 Task: Select a due date automation when advanced on, the moment a card is due add fields without custom field "Resume" set to a number greater than 1 and lower than 10.
Action: Mouse moved to (1242, 100)
Screenshot: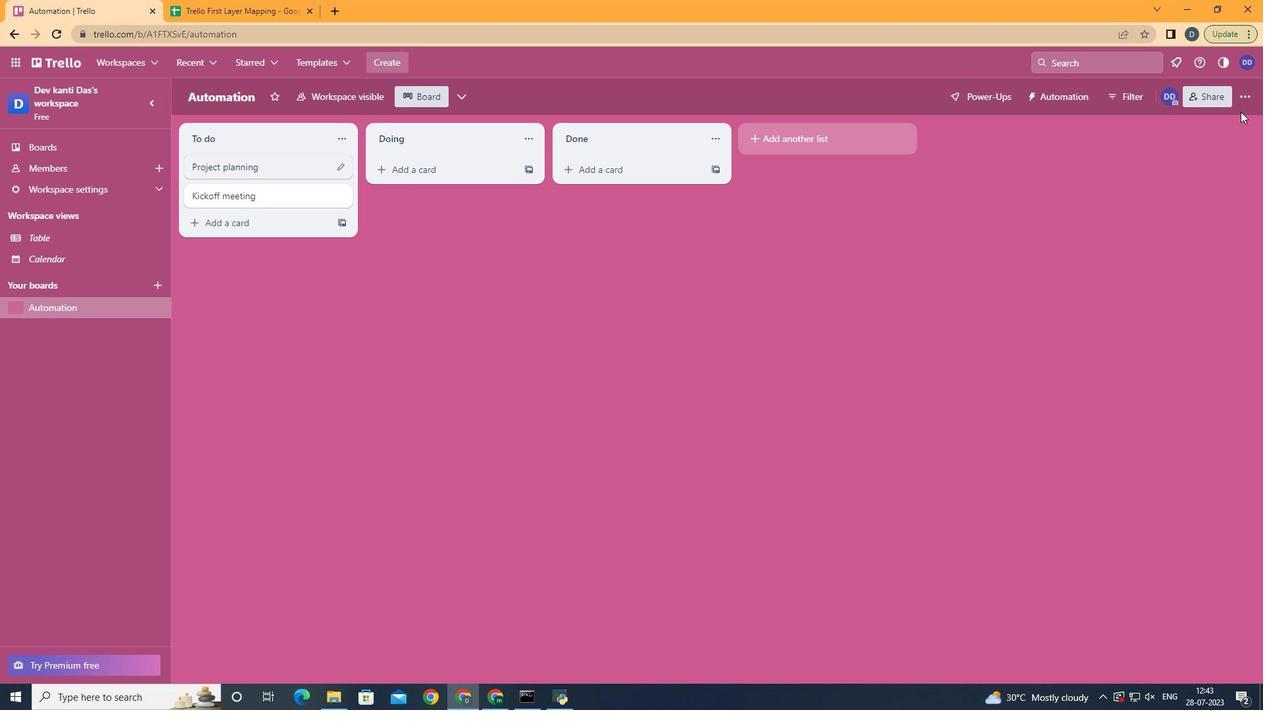 
Action: Mouse pressed left at (1242, 100)
Screenshot: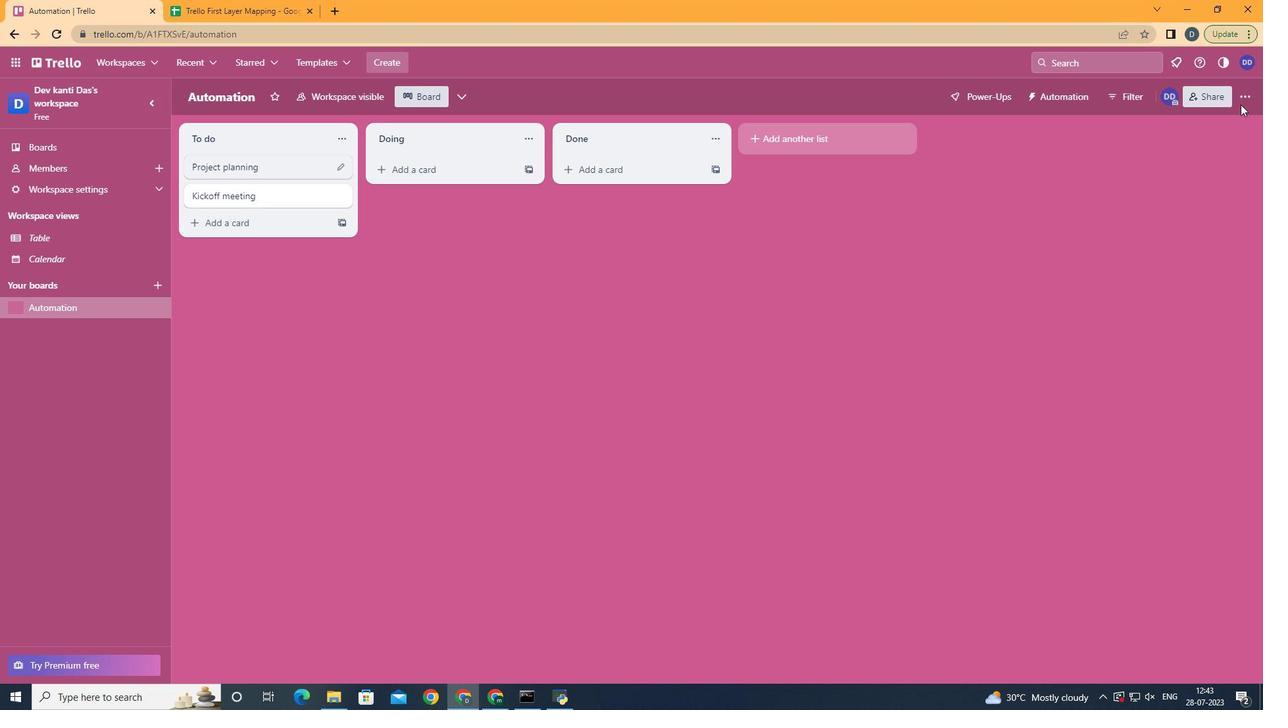 
Action: Mouse moved to (1152, 271)
Screenshot: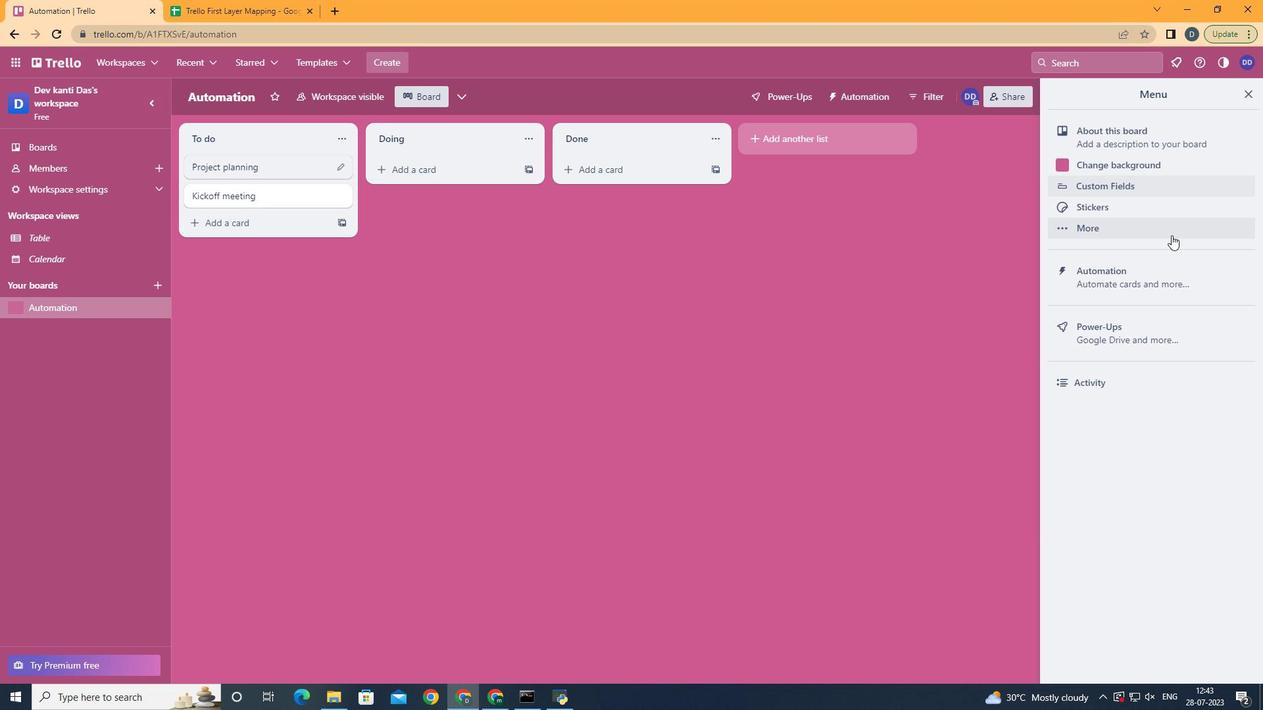 
Action: Mouse pressed left at (1152, 271)
Screenshot: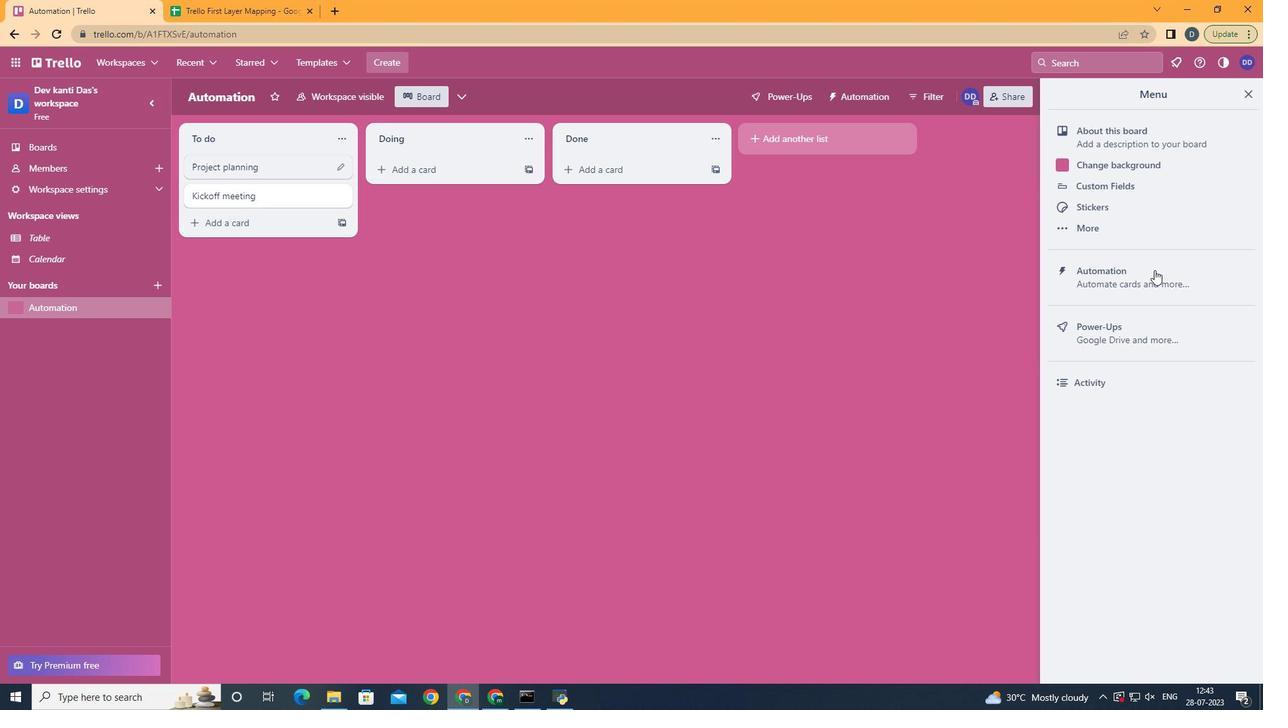 
Action: Mouse moved to (214, 266)
Screenshot: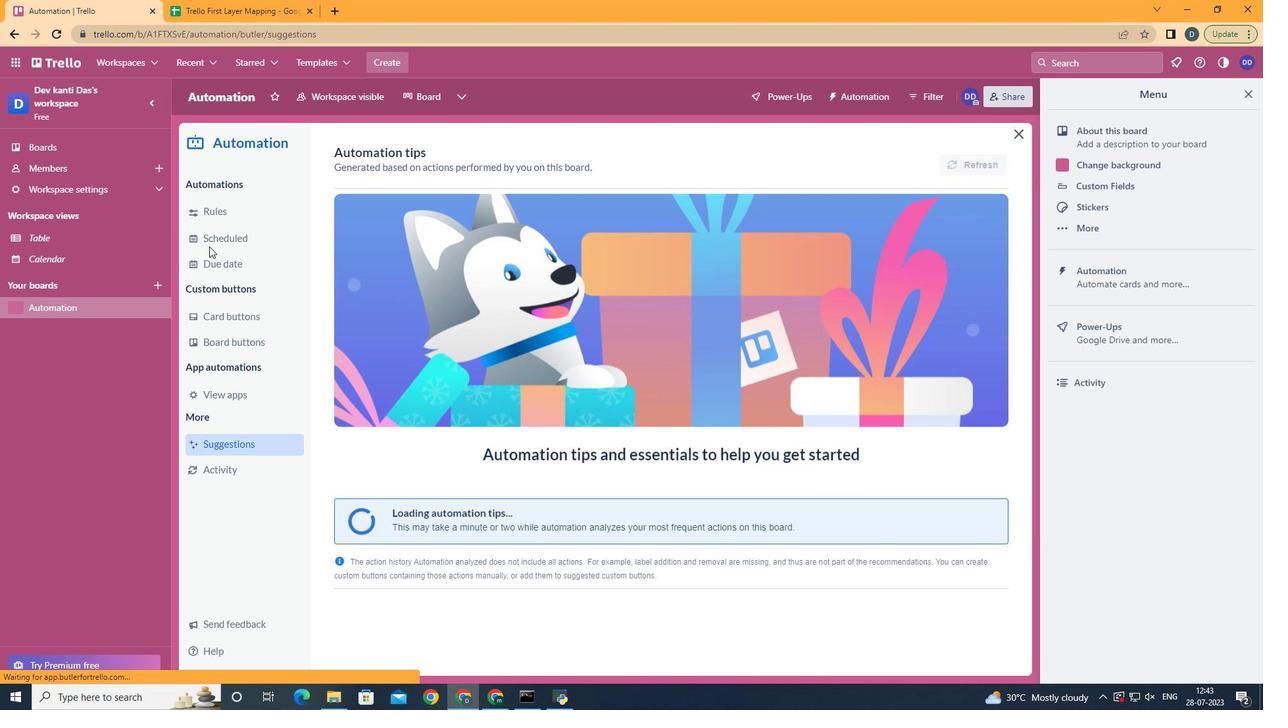 
Action: Mouse pressed left at (214, 266)
Screenshot: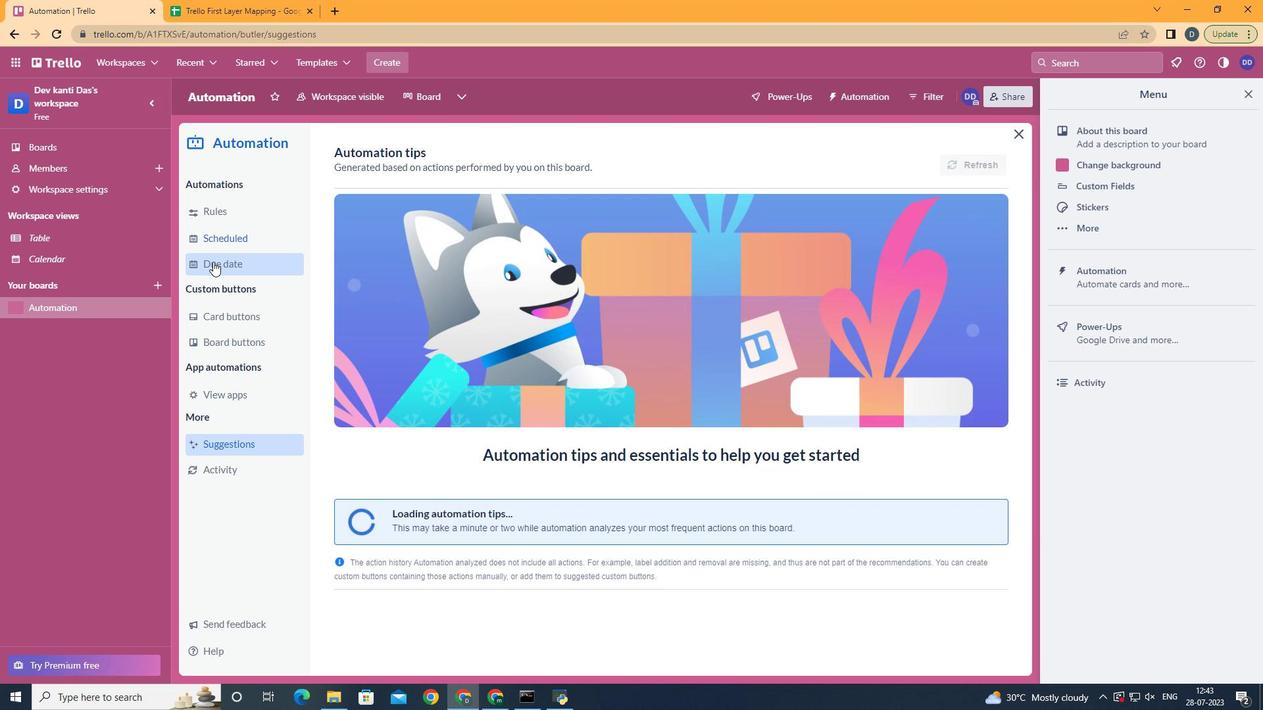 
Action: Mouse moved to (961, 155)
Screenshot: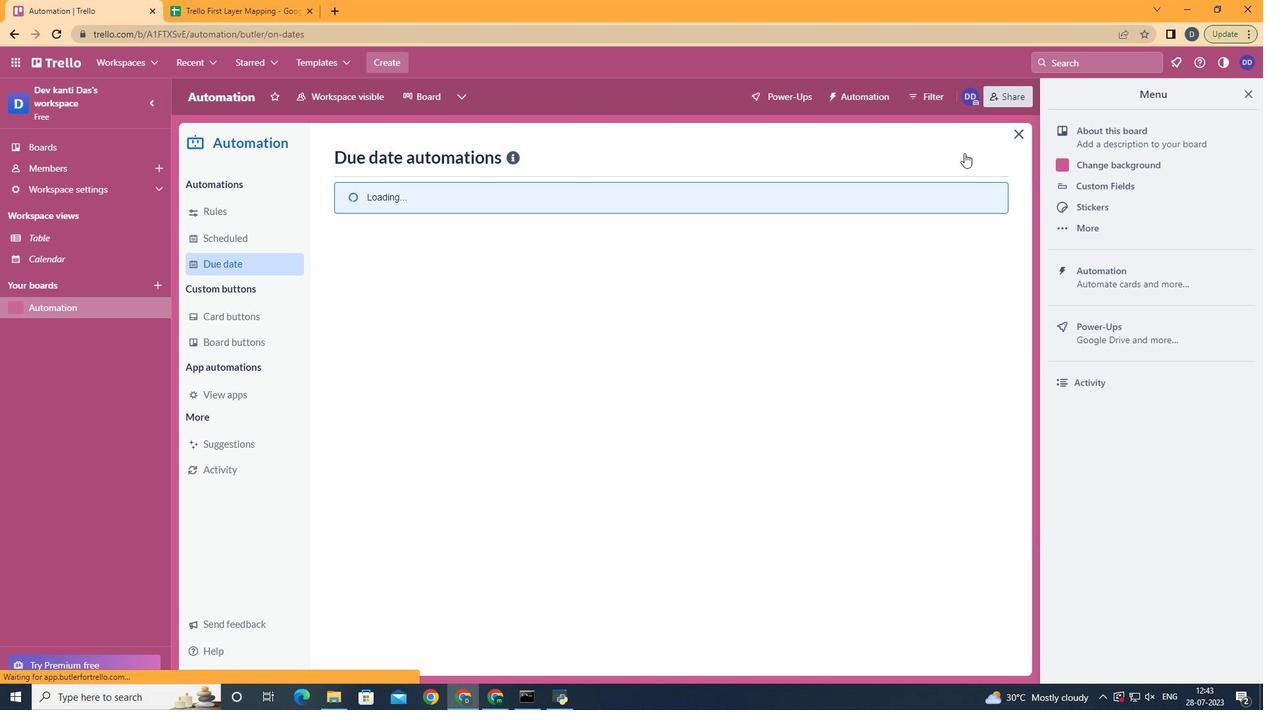 
Action: Mouse pressed left at (961, 155)
Screenshot: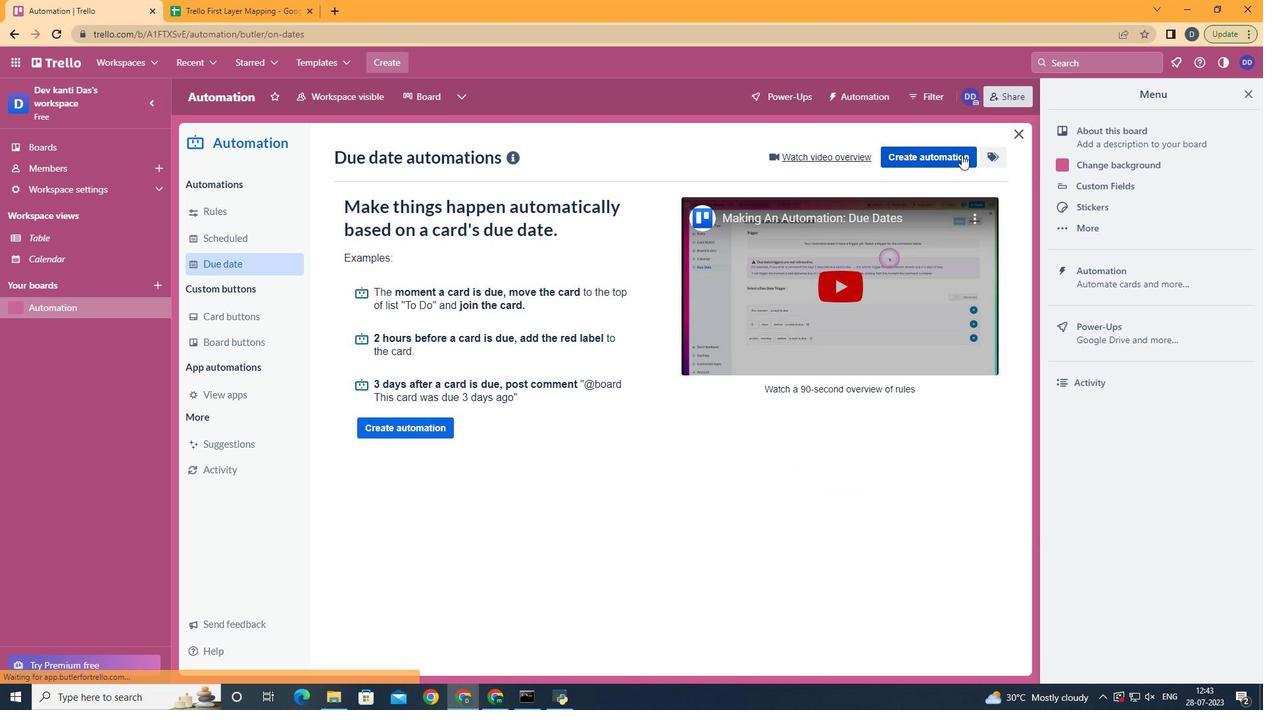 
Action: Mouse moved to (740, 278)
Screenshot: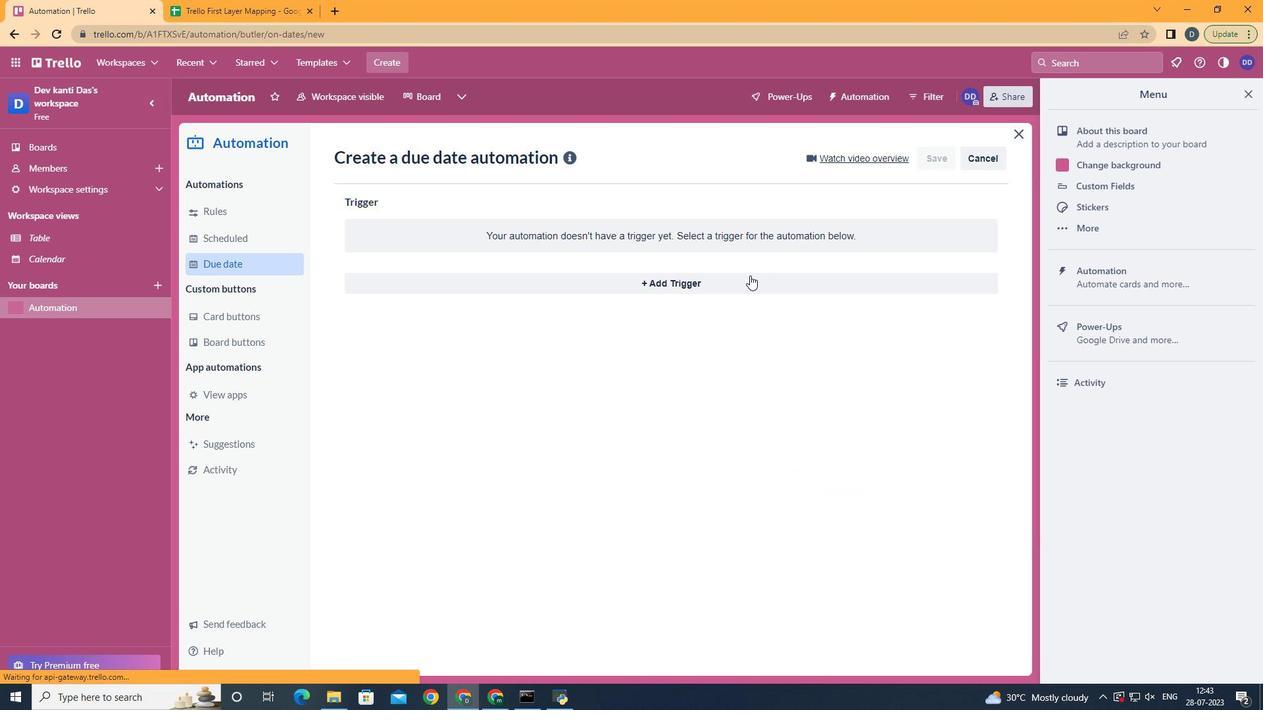 
Action: Mouse pressed left at (740, 278)
Screenshot: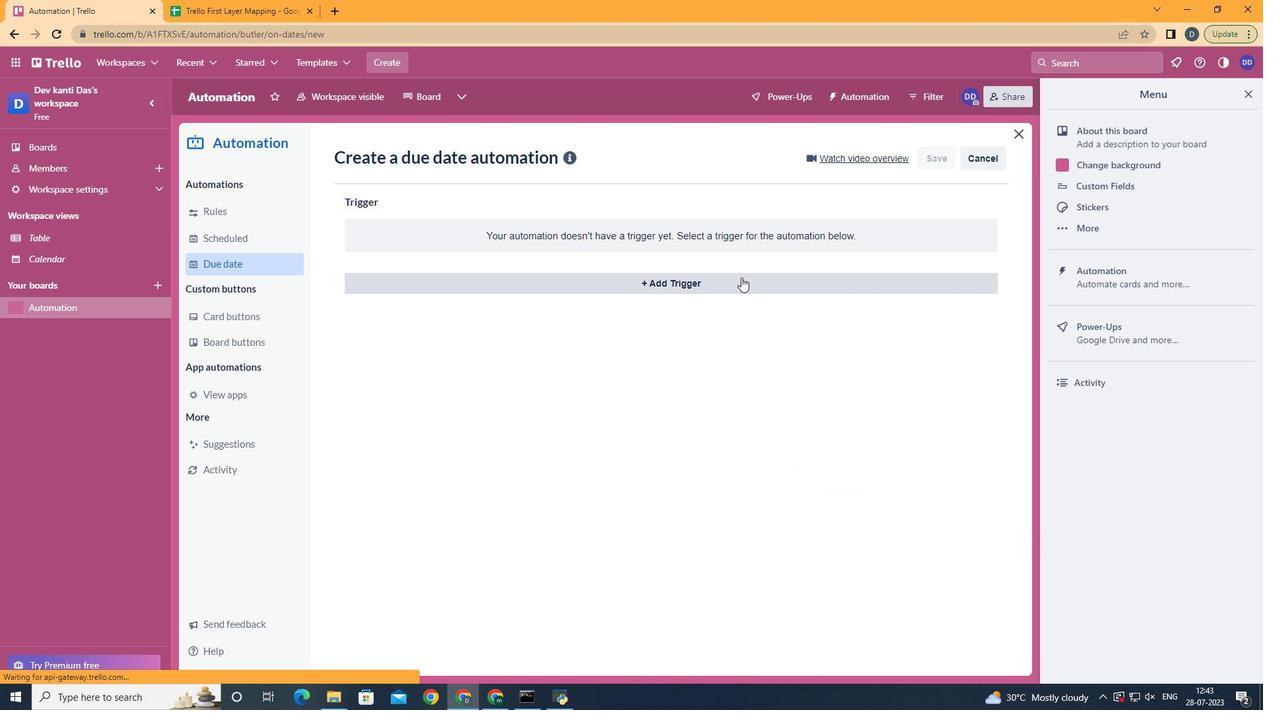 
Action: Mouse moved to (403, 462)
Screenshot: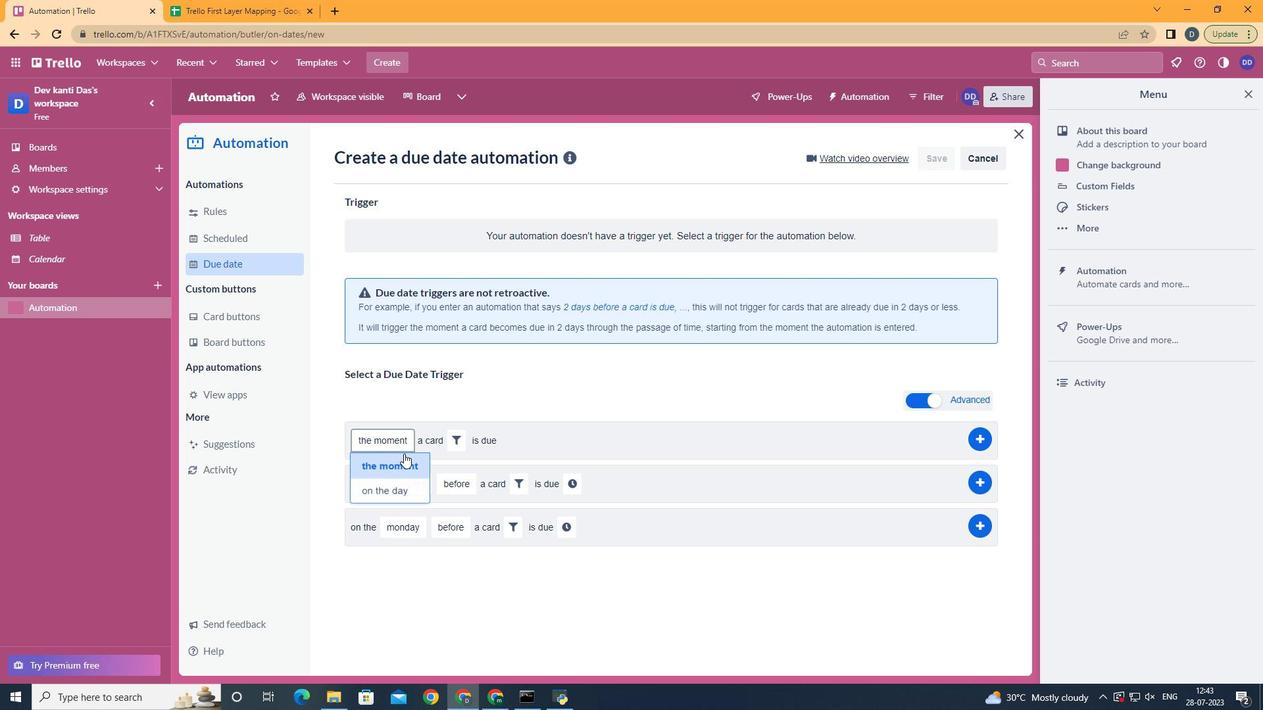 
Action: Mouse pressed left at (403, 462)
Screenshot: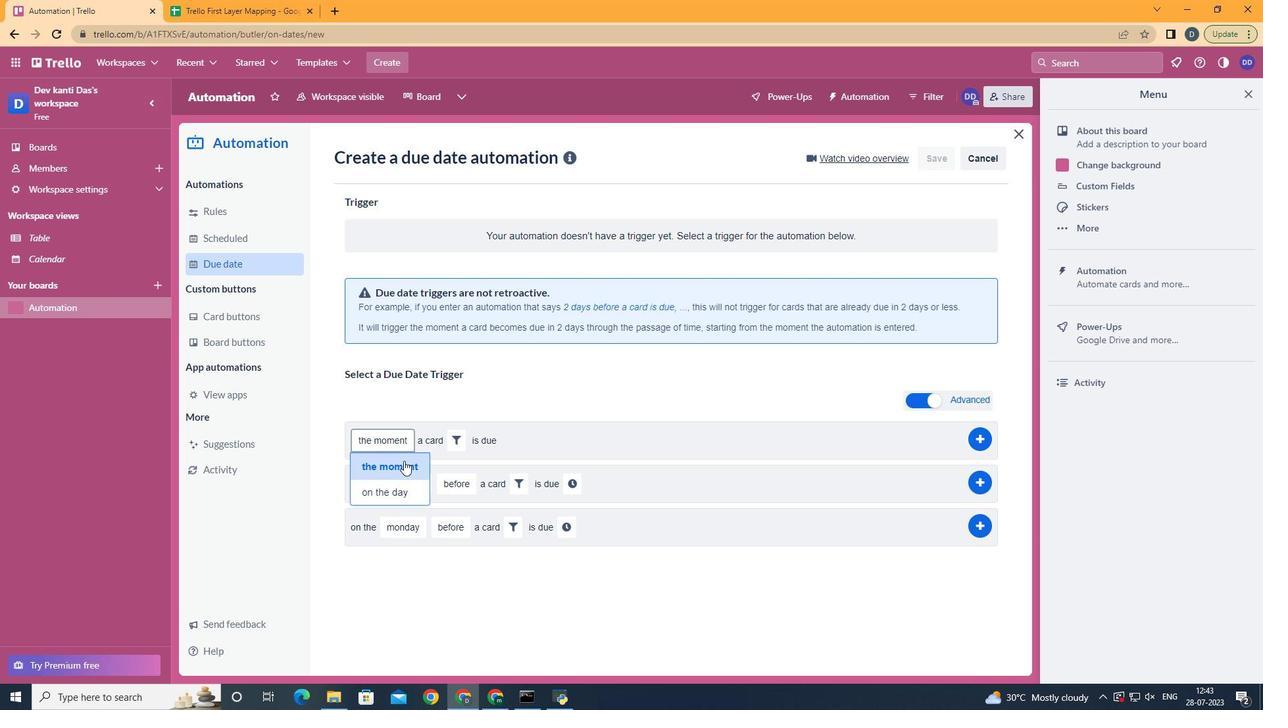 
Action: Mouse moved to (452, 441)
Screenshot: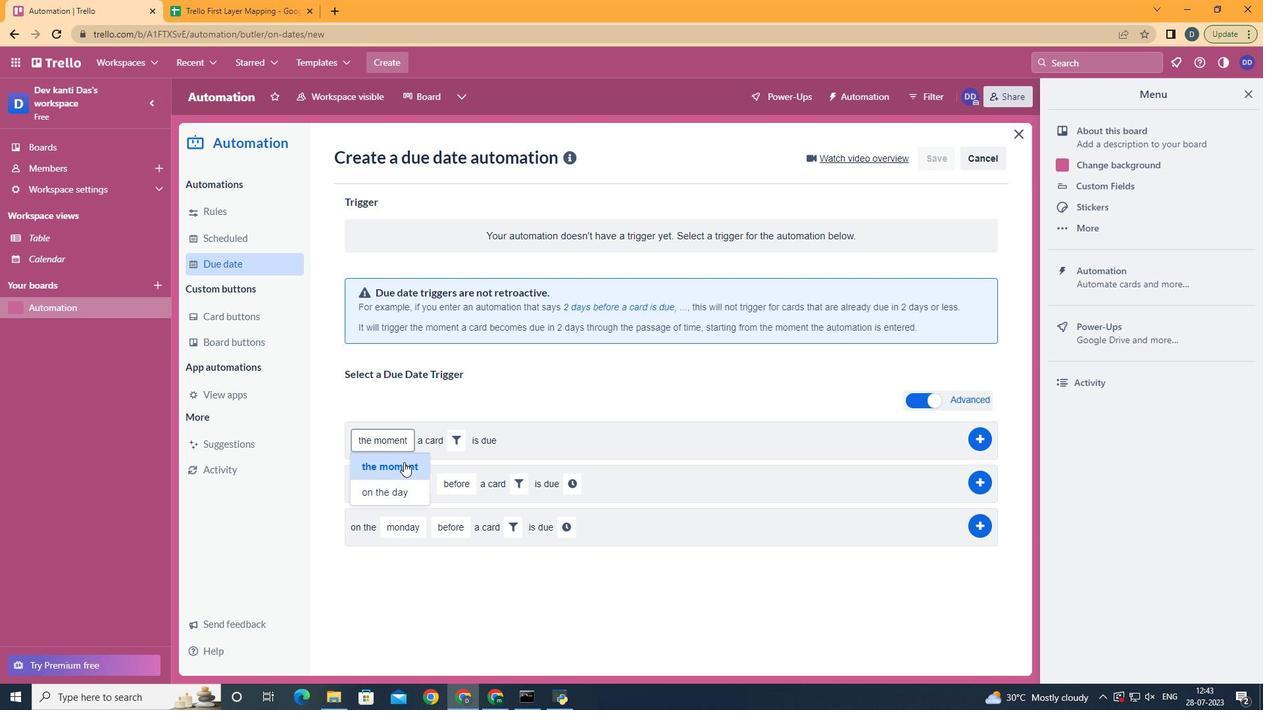 
Action: Mouse pressed left at (452, 441)
Screenshot: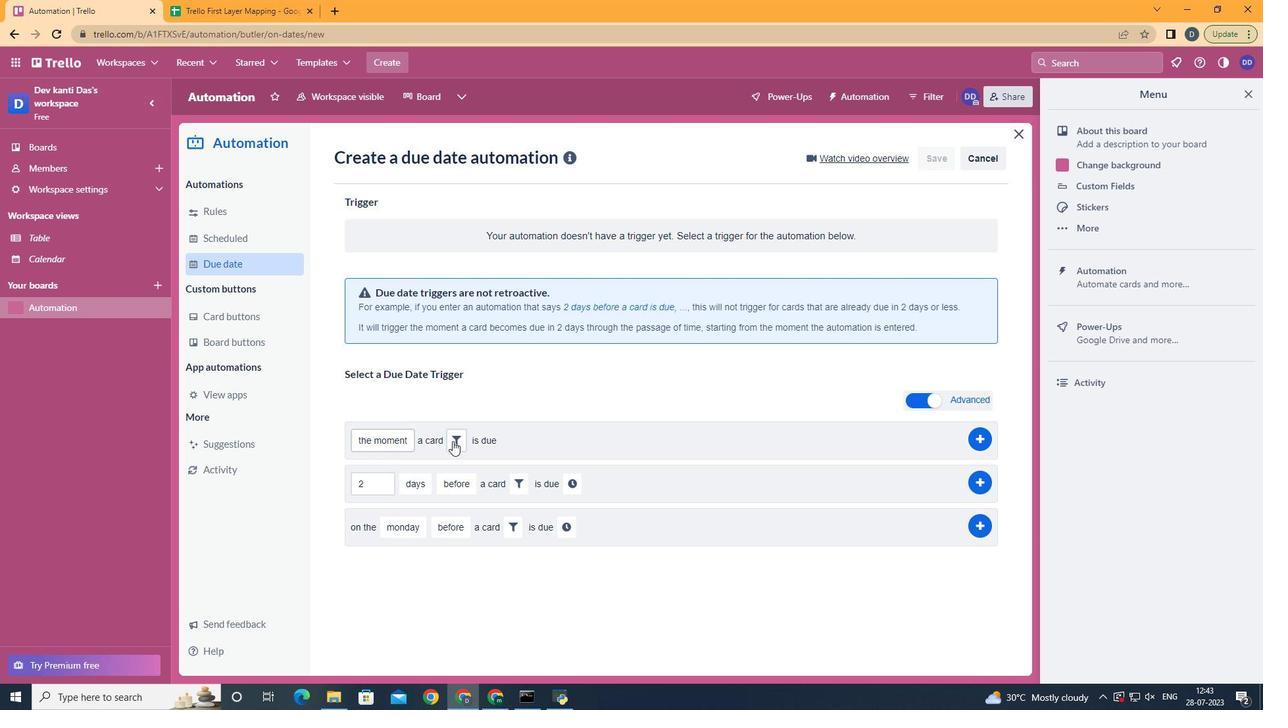 
Action: Mouse moved to (684, 482)
Screenshot: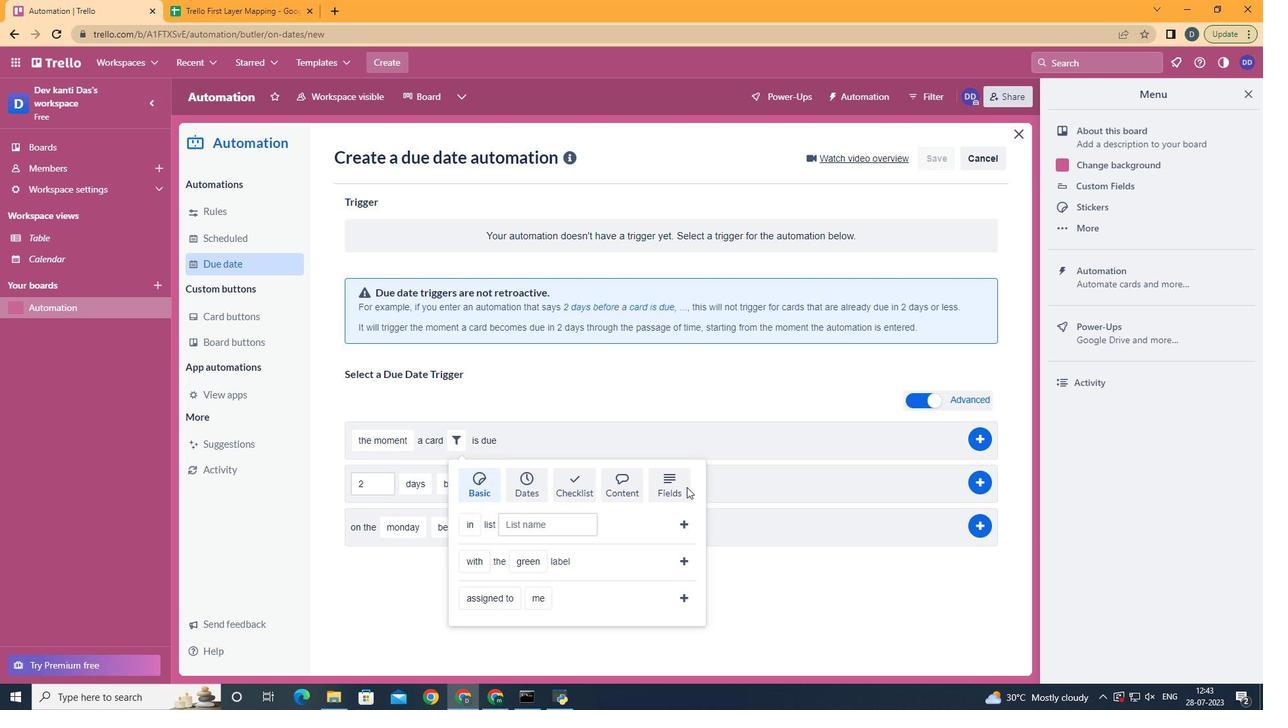 
Action: Mouse pressed left at (684, 482)
Screenshot: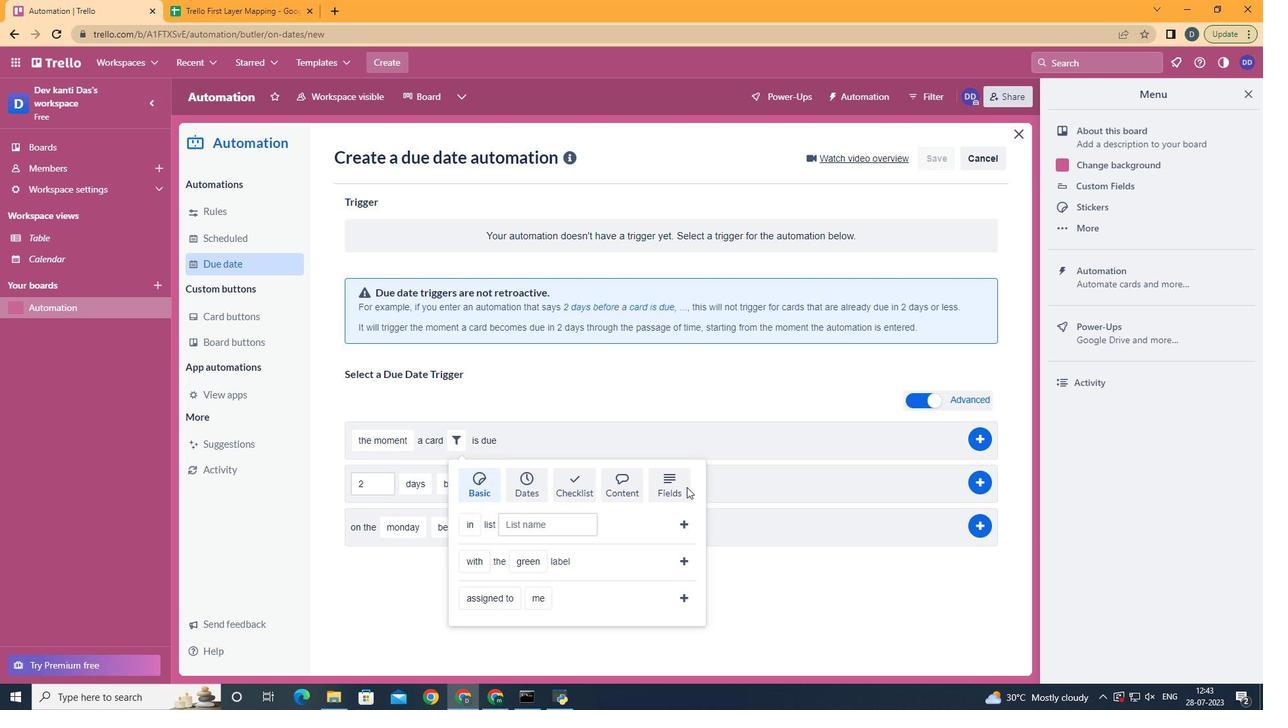 
Action: Mouse scrolled (684, 481) with delta (0, 0)
Screenshot: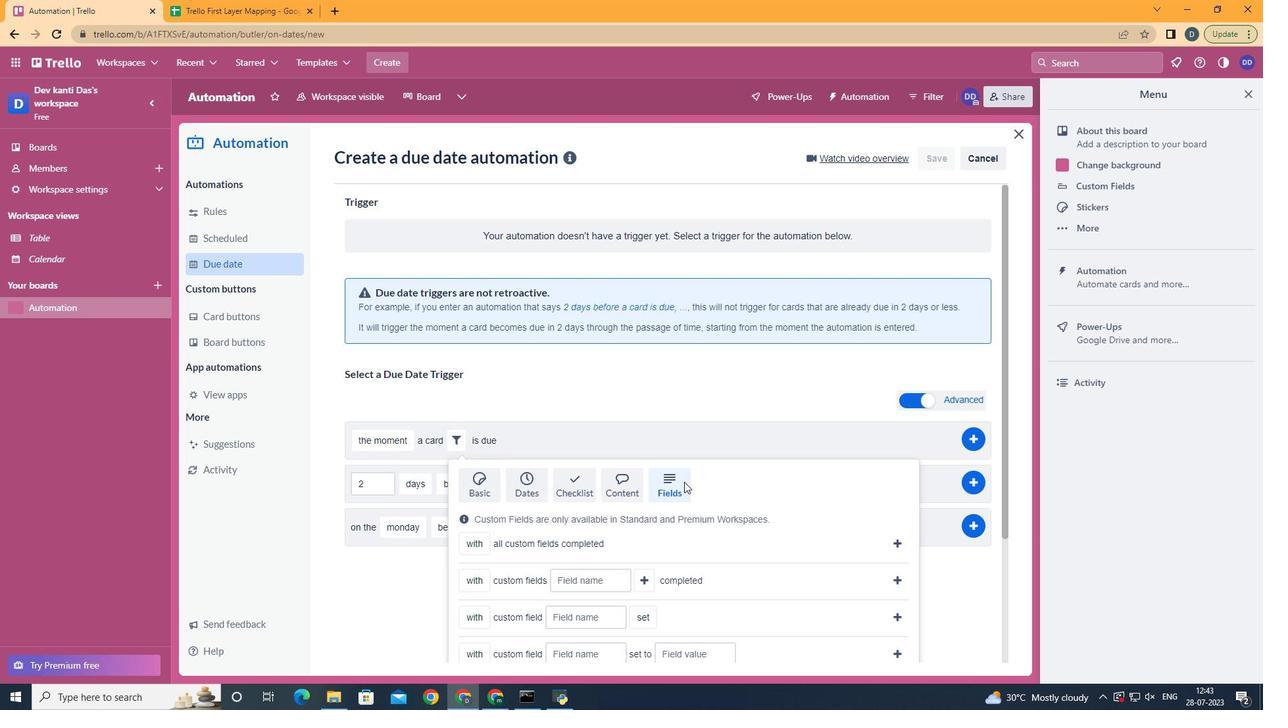 
Action: Mouse scrolled (684, 481) with delta (0, 0)
Screenshot: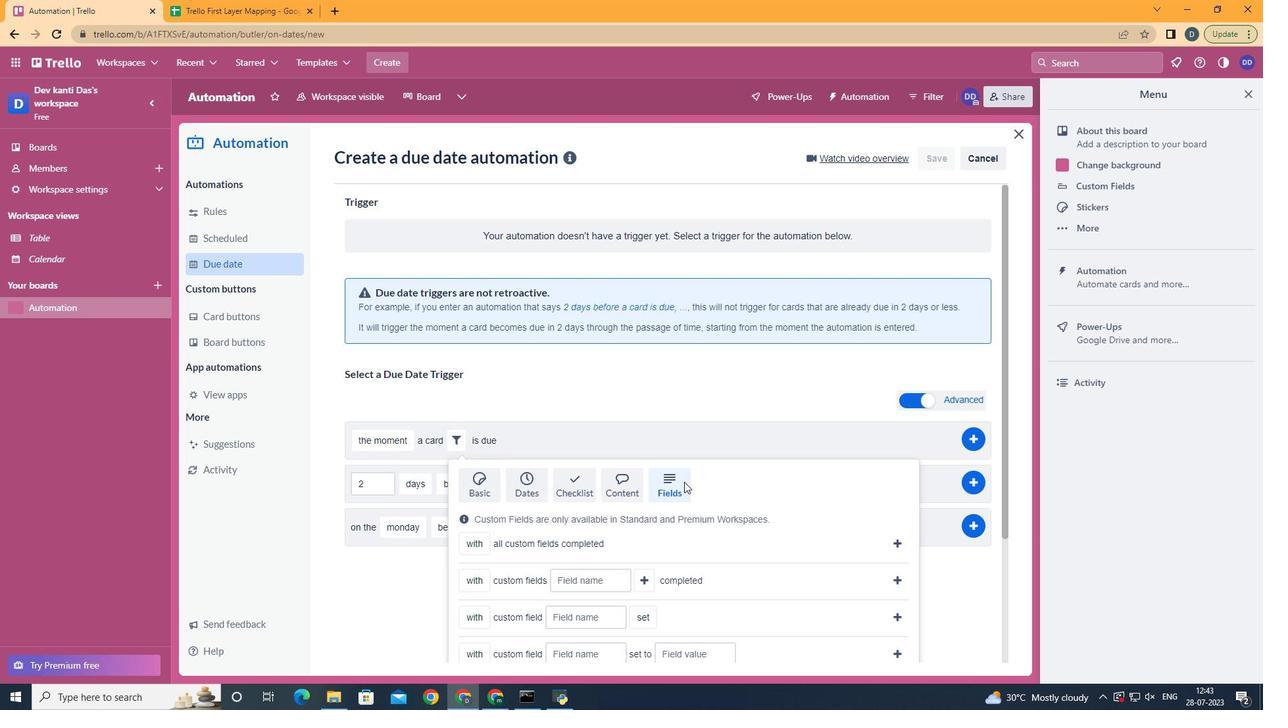 
Action: Mouse scrolled (684, 481) with delta (0, 0)
Screenshot: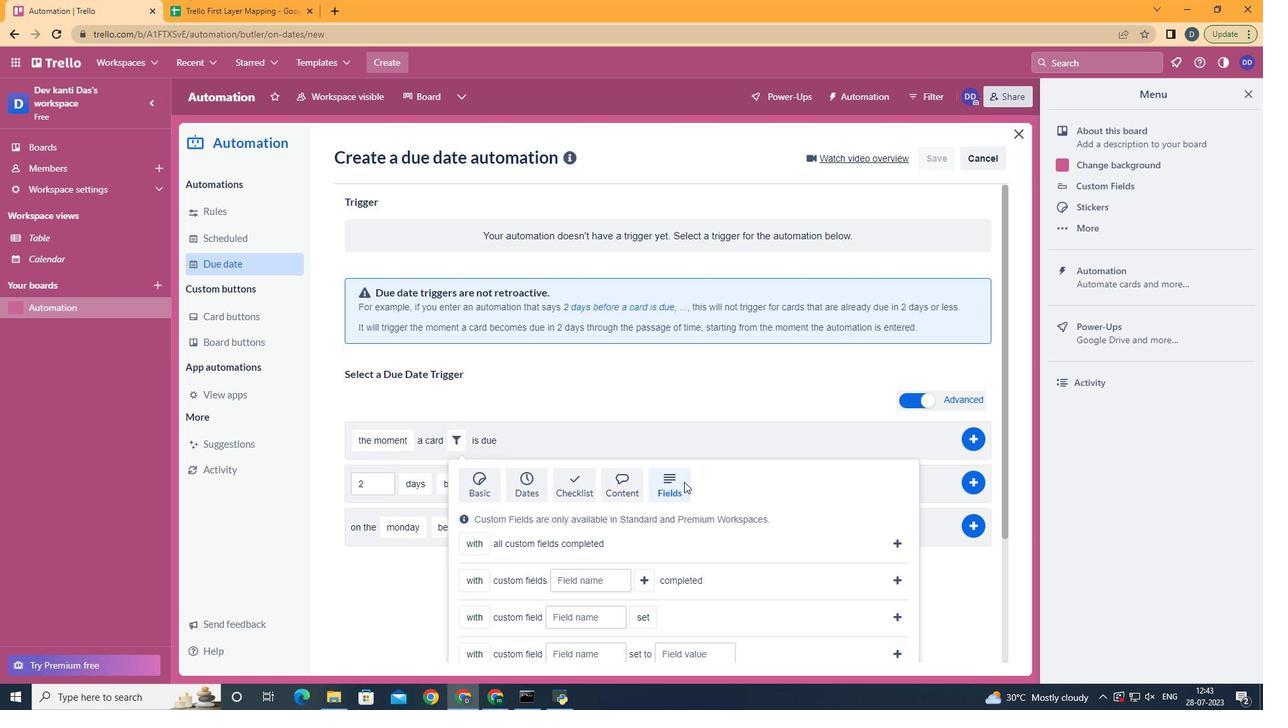 
Action: Mouse scrolled (684, 481) with delta (0, 0)
Screenshot: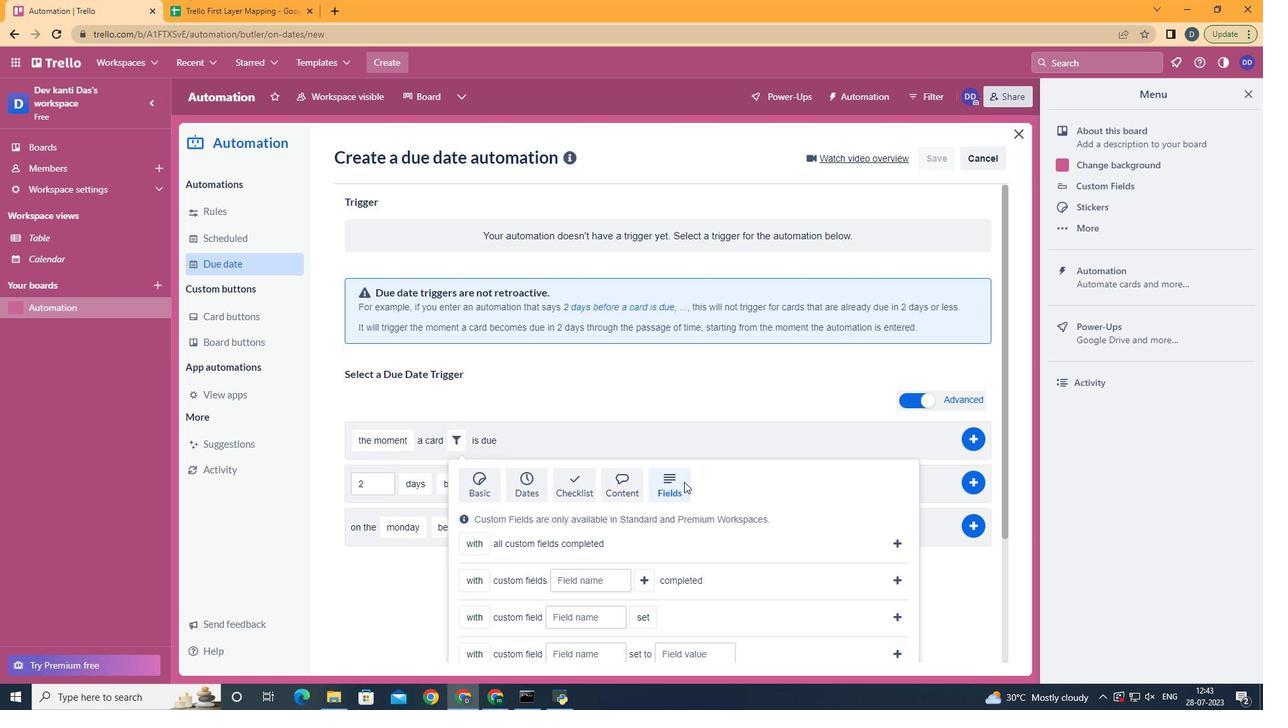 
Action: Mouse scrolled (684, 481) with delta (0, 0)
Screenshot: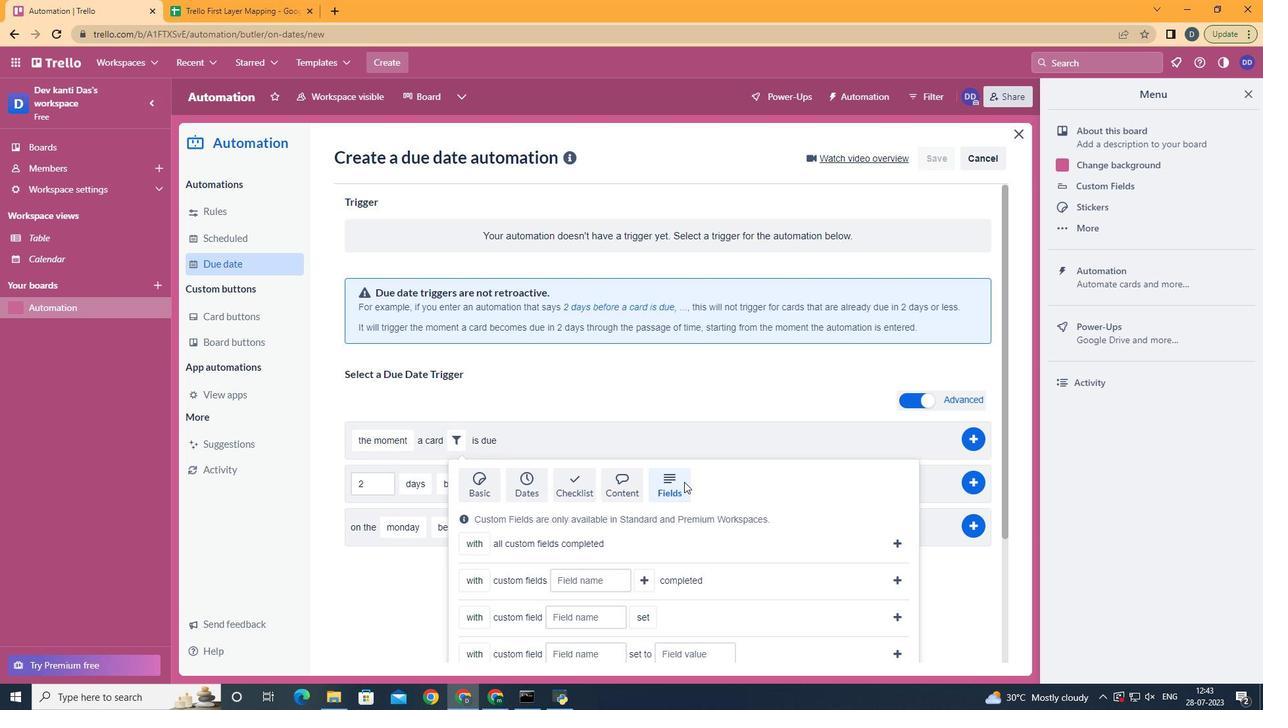 
Action: Mouse scrolled (684, 481) with delta (0, 0)
Screenshot: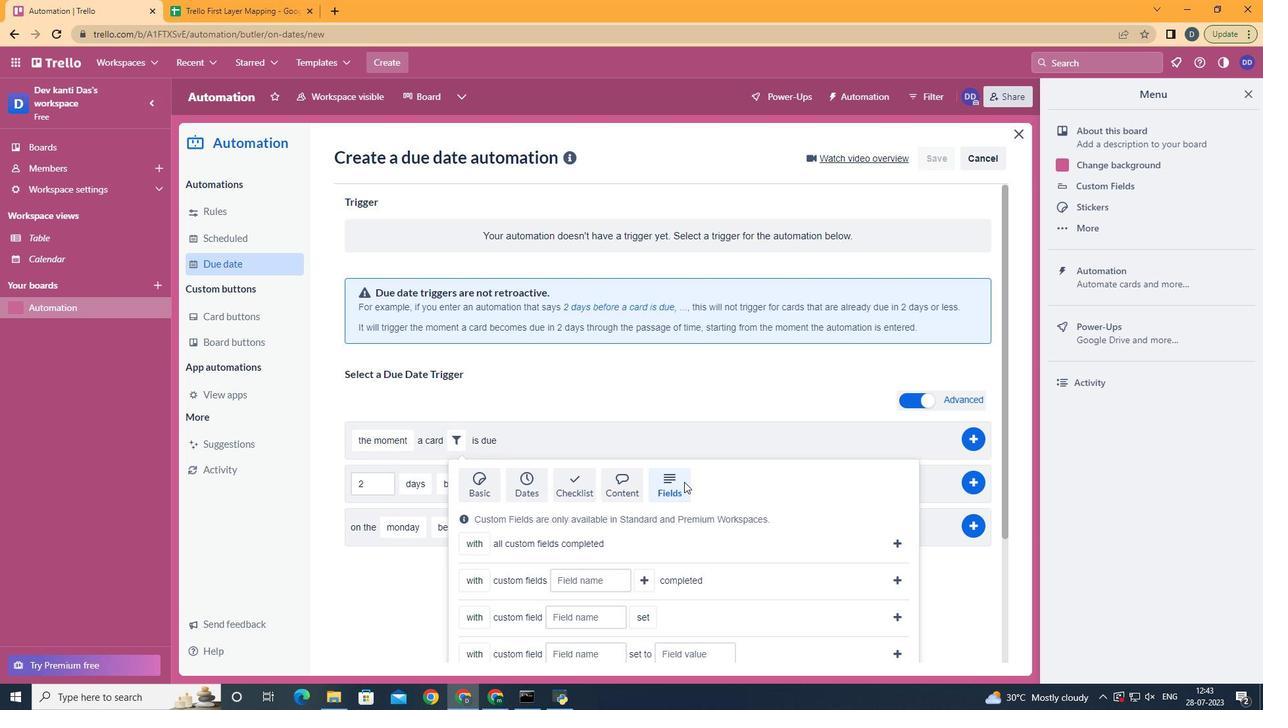 
Action: Mouse scrolled (684, 481) with delta (0, 0)
Screenshot: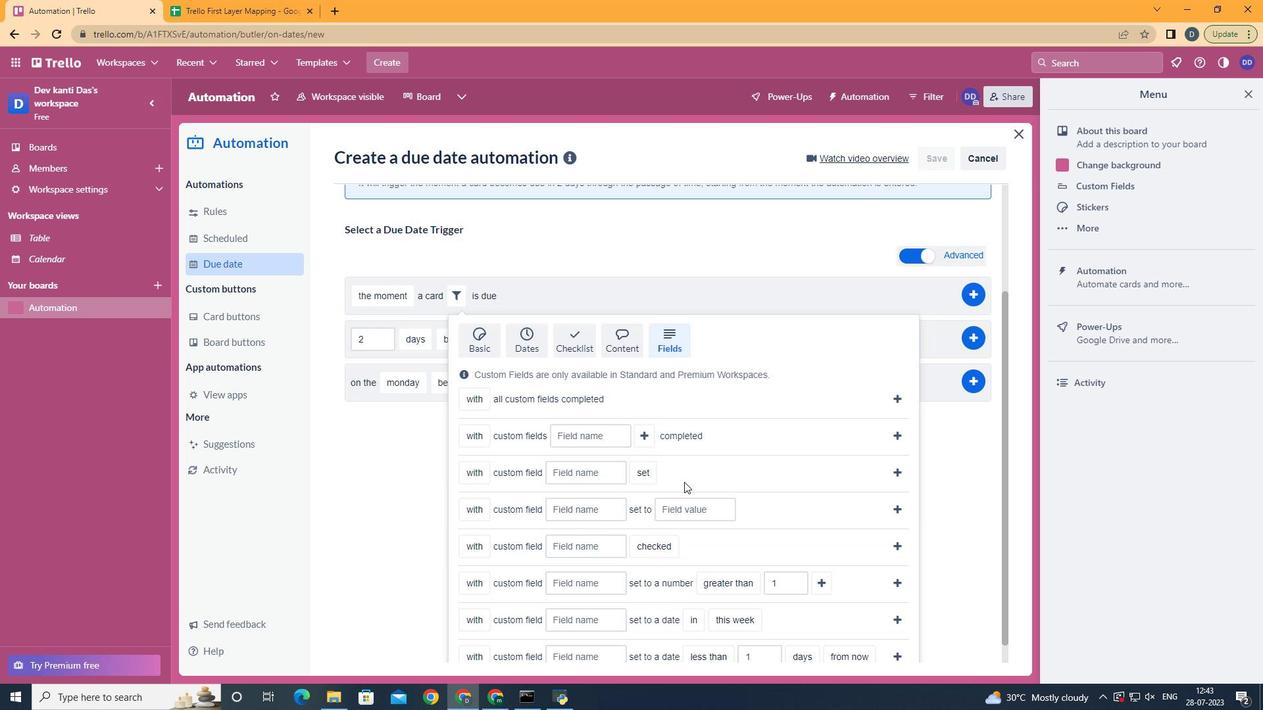 
Action: Mouse scrolled (684, 481) with delta (0, 0)
Screenshot: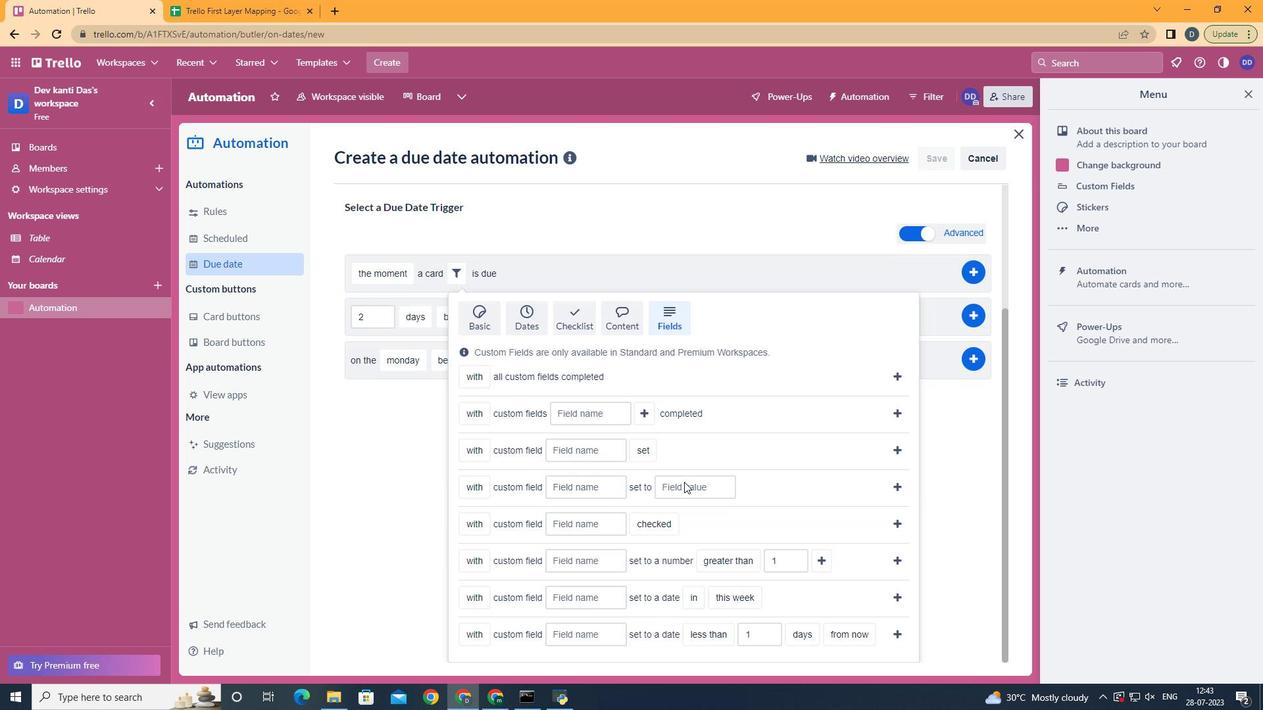 
Action: Mouse scrolled (684, 481) with delta (0, 0)
Screenshot: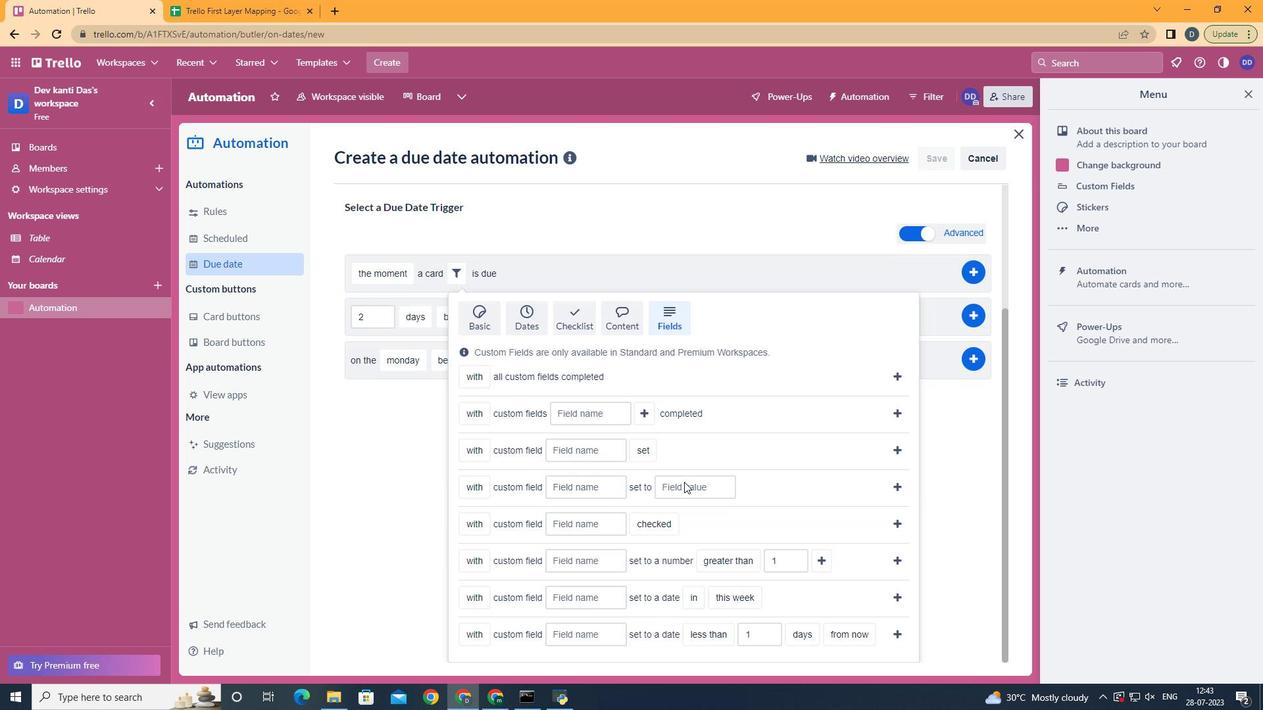 
Action: Mouse scrolled (684, 481) with delta (0, 0)
Screenshot: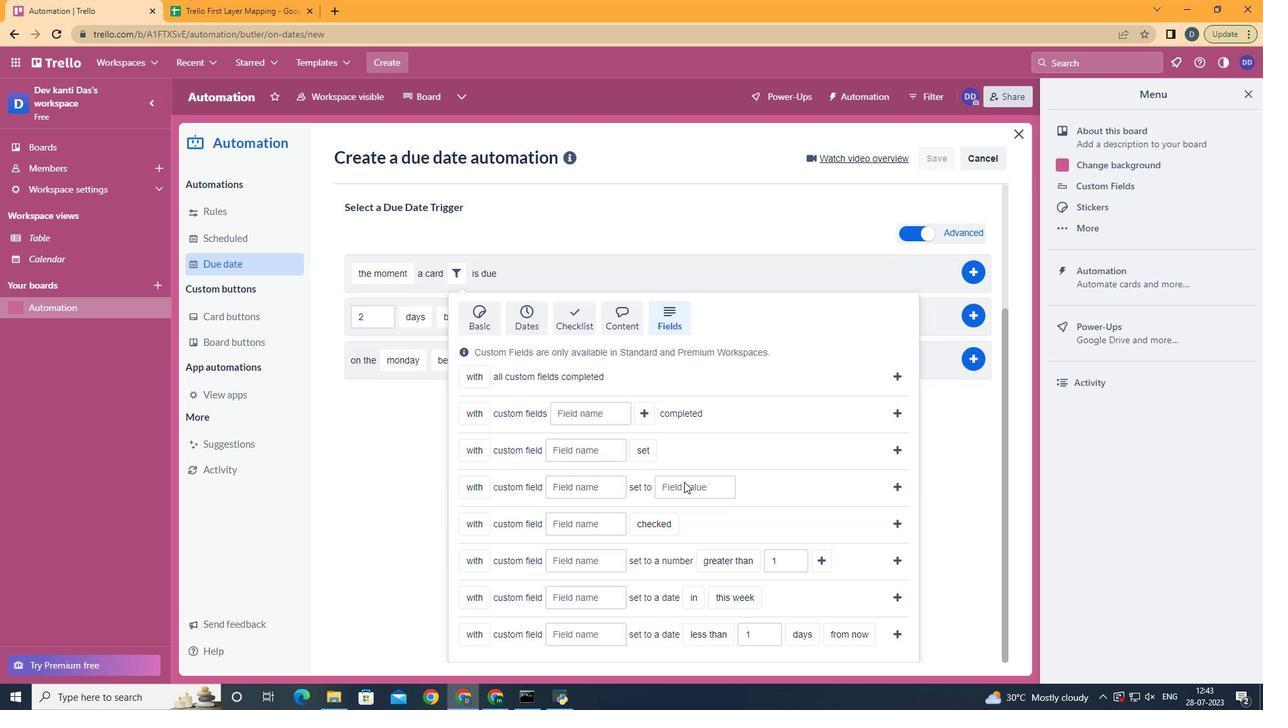 
Action: Mouse moved to (482, 616)
Screenshot: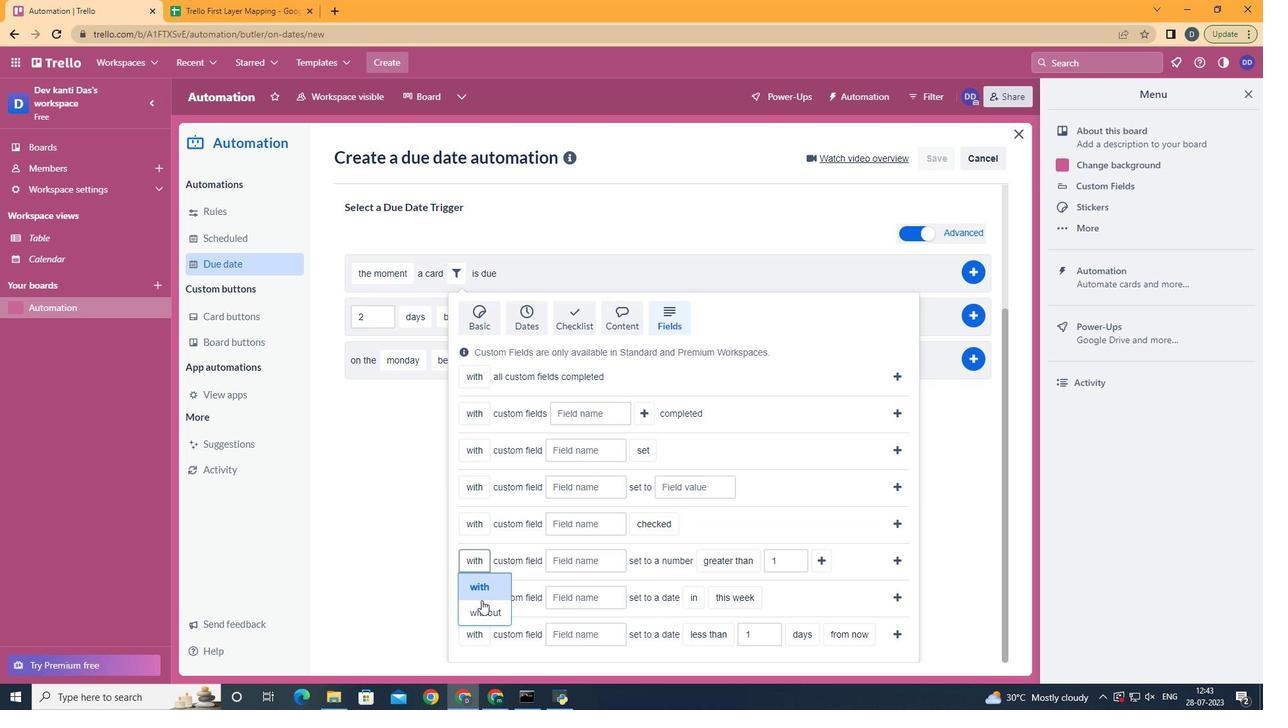 
Action: Mouse pressed left at (482, 616)
Screenshot: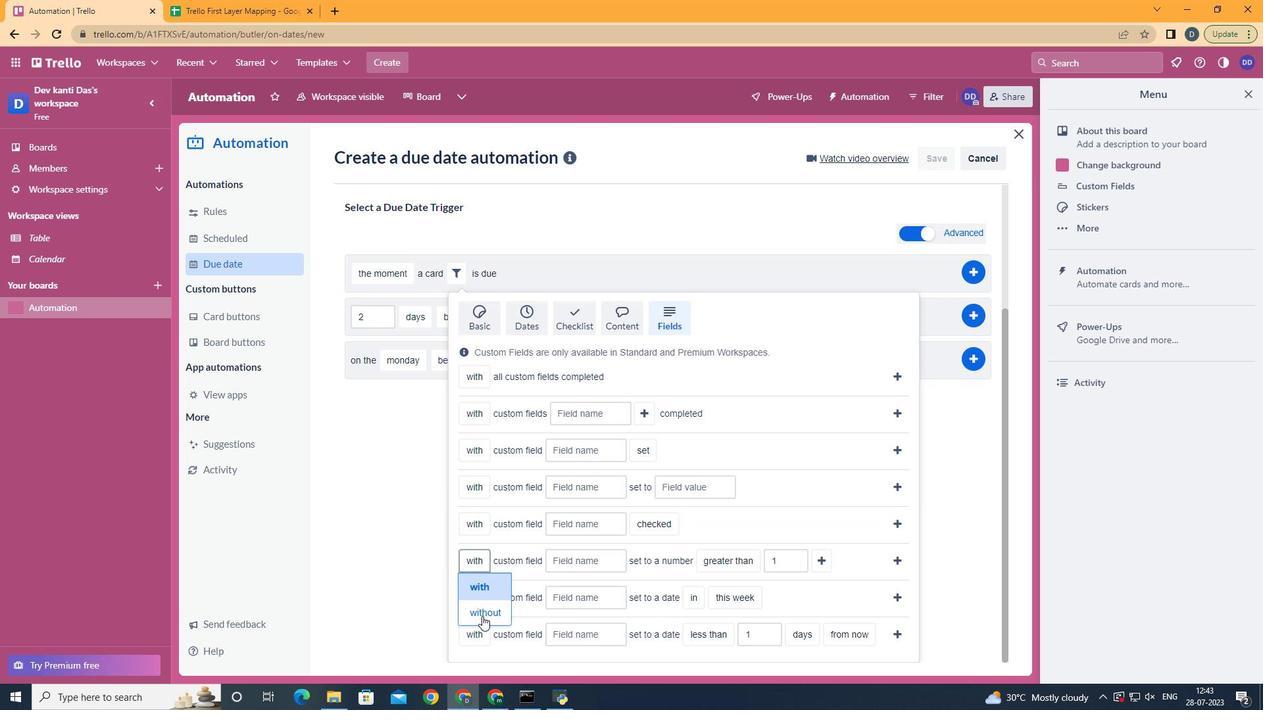 
Action: Mouse moved to (597, 564)
Screenshot: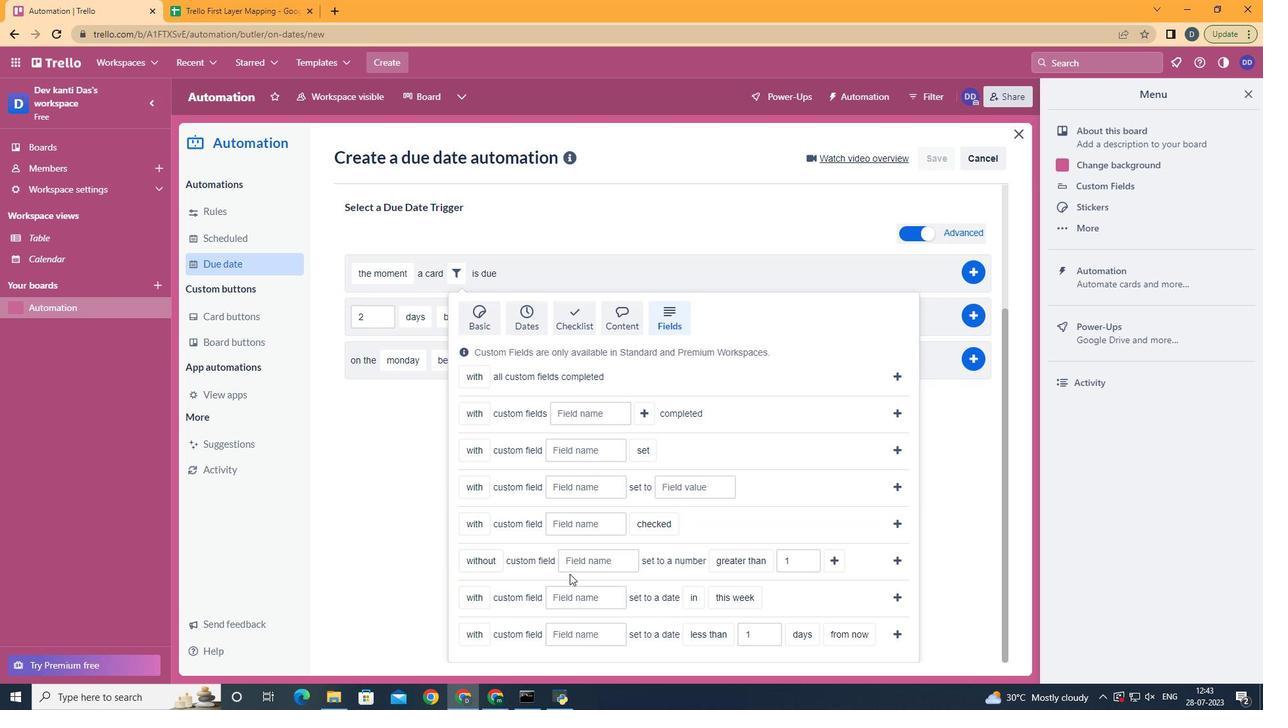 
Action: Mouse pressed left at (597, 564)
Screenshot: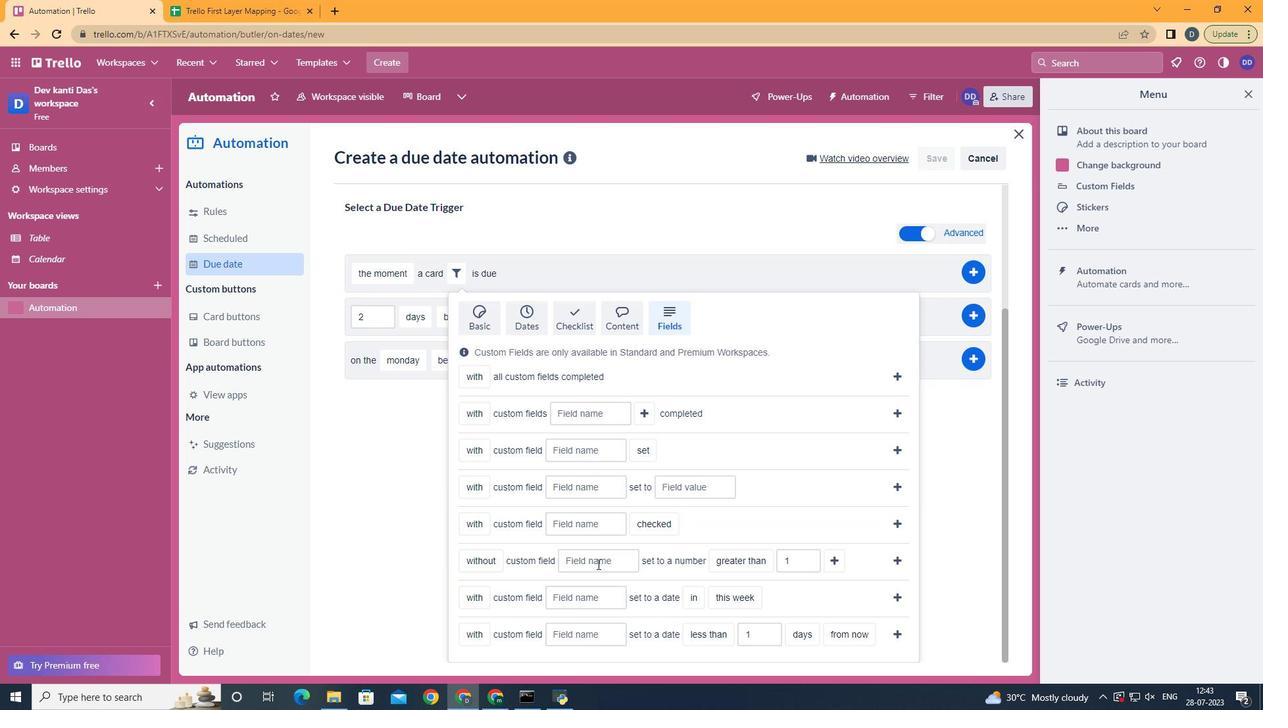 
Action: Key pressed <Key.shift>Resume
Screenshot: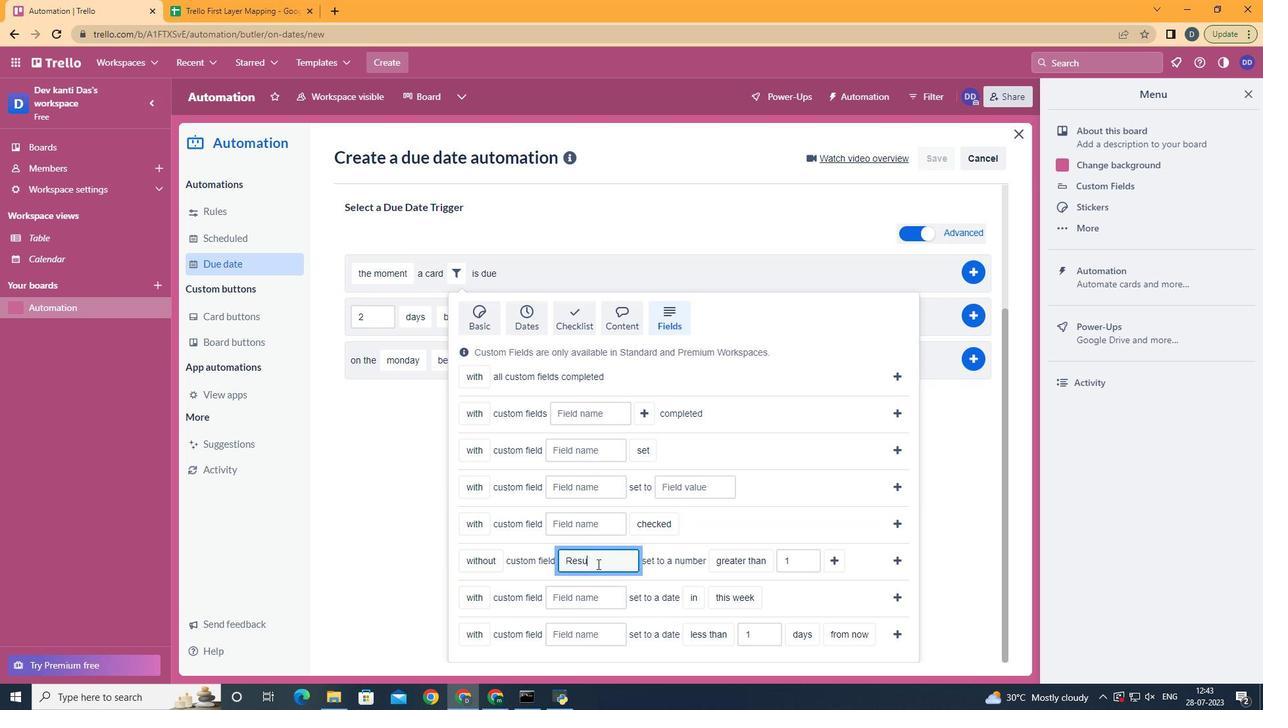 
Action: Mouse moved to (783, 463)
Screenshot: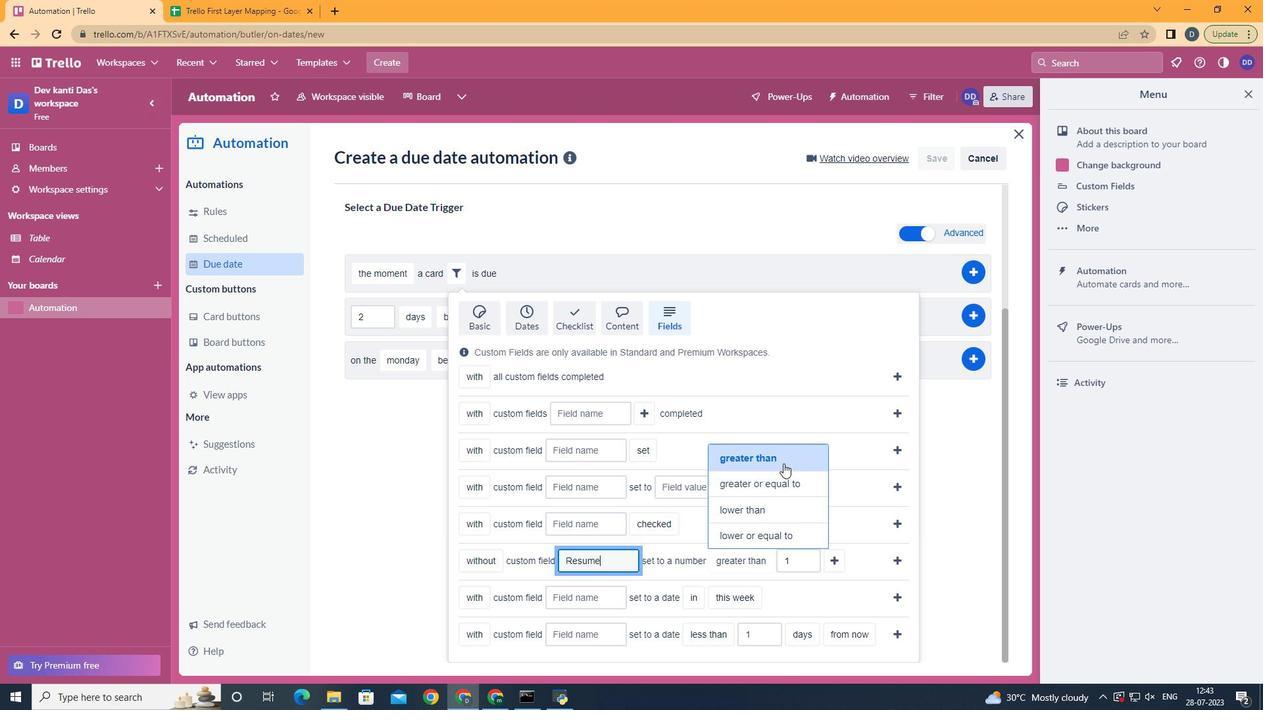 
Action: Mouse pressed left at (783, 463)
Screenshot: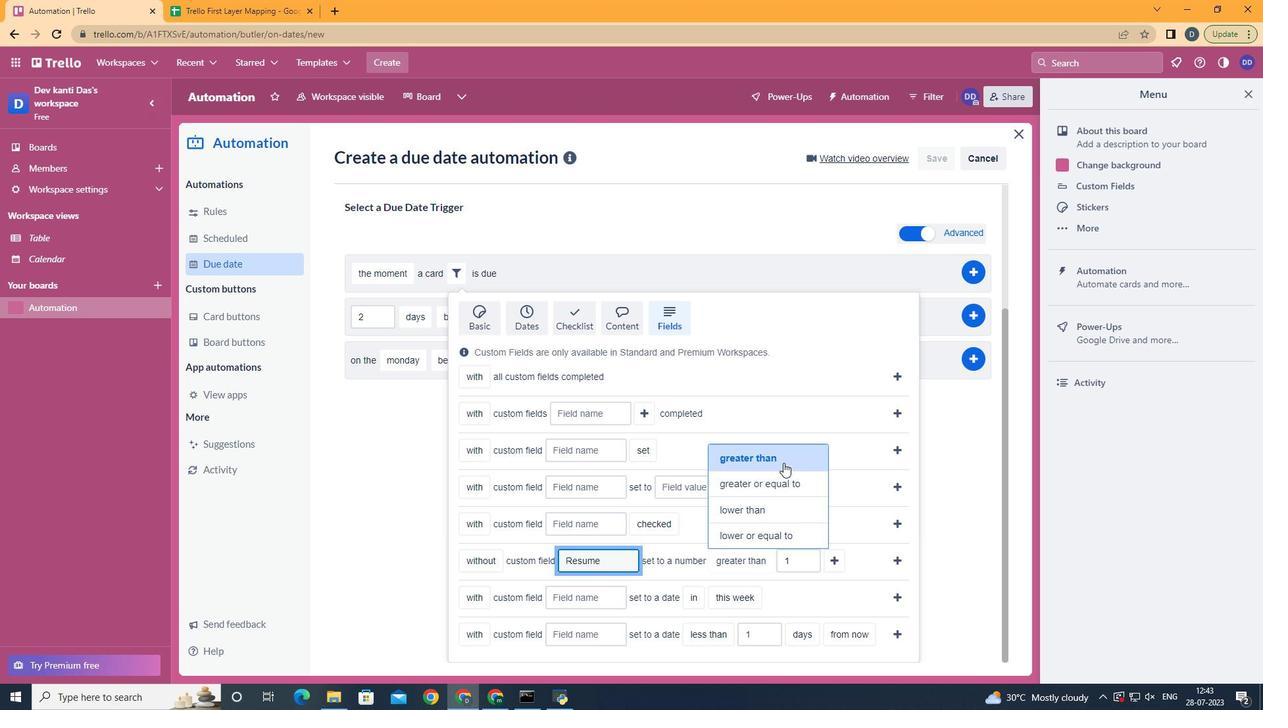 
Action: Mouse moved to (838, 563)
Screenshot: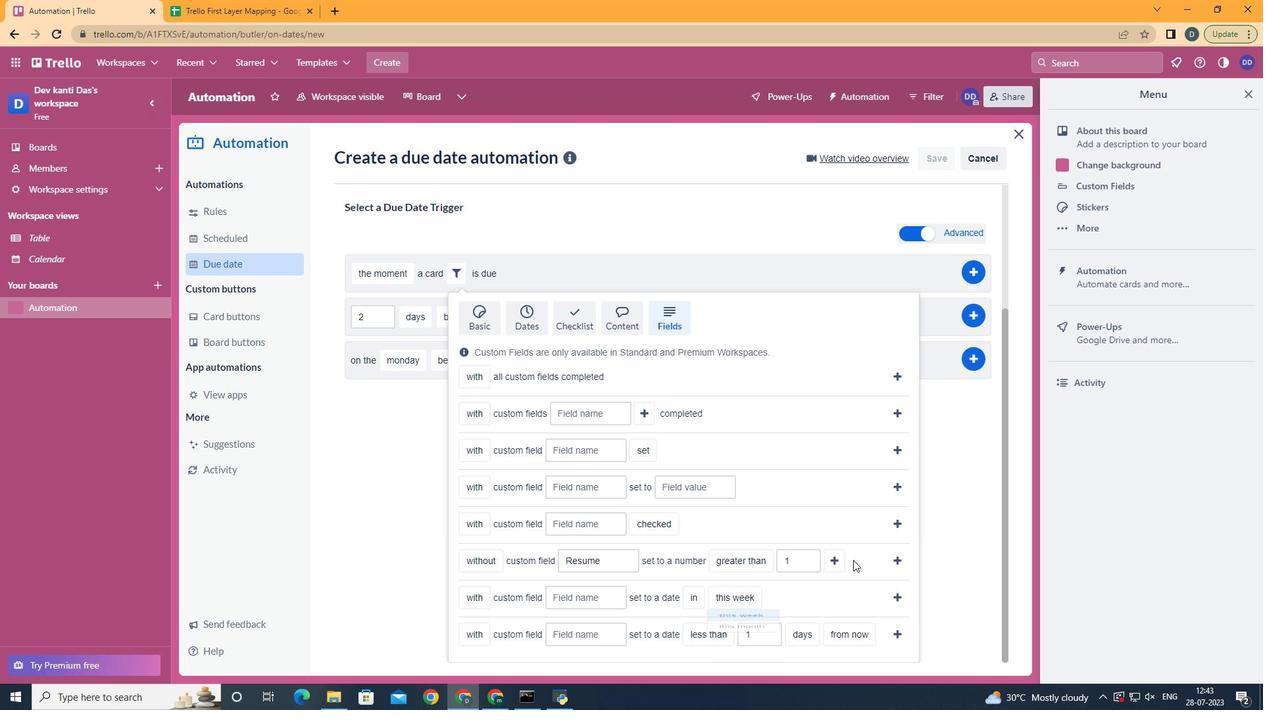 
Action: Mouse pressed left at (838, 563)
Screenshot: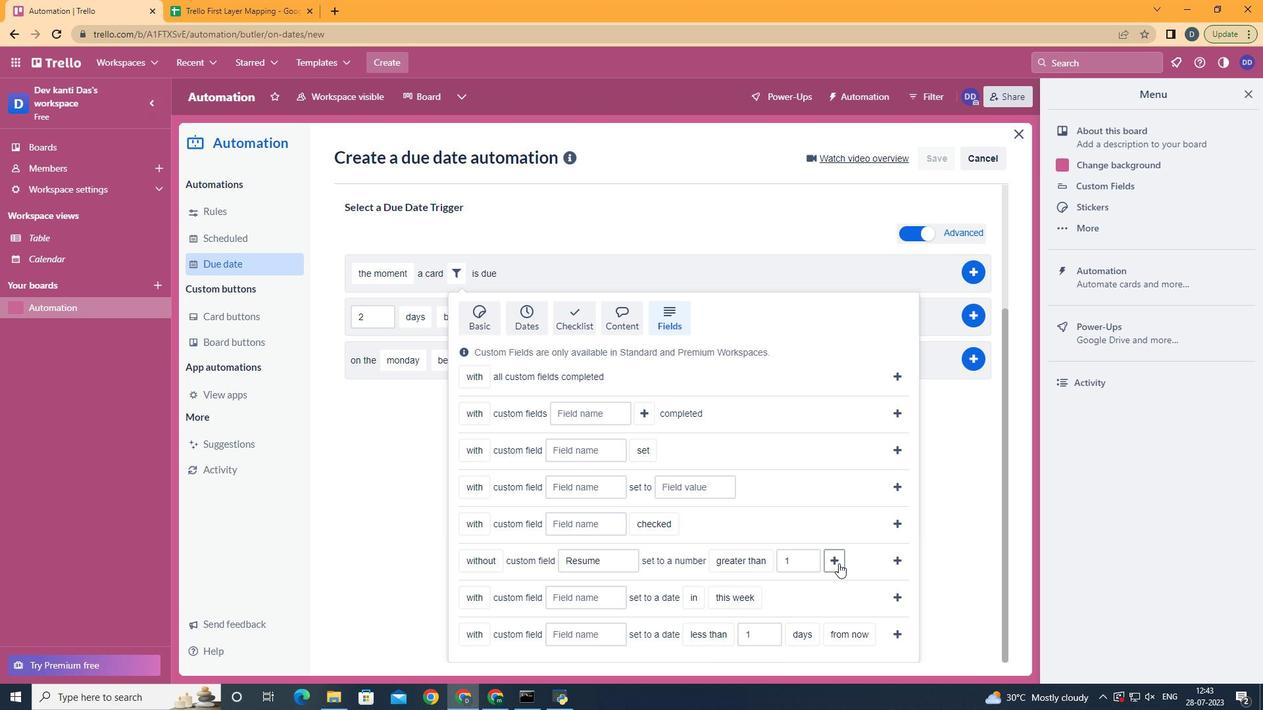 
Action: Mouse moved to (537, 488)
Screenshot: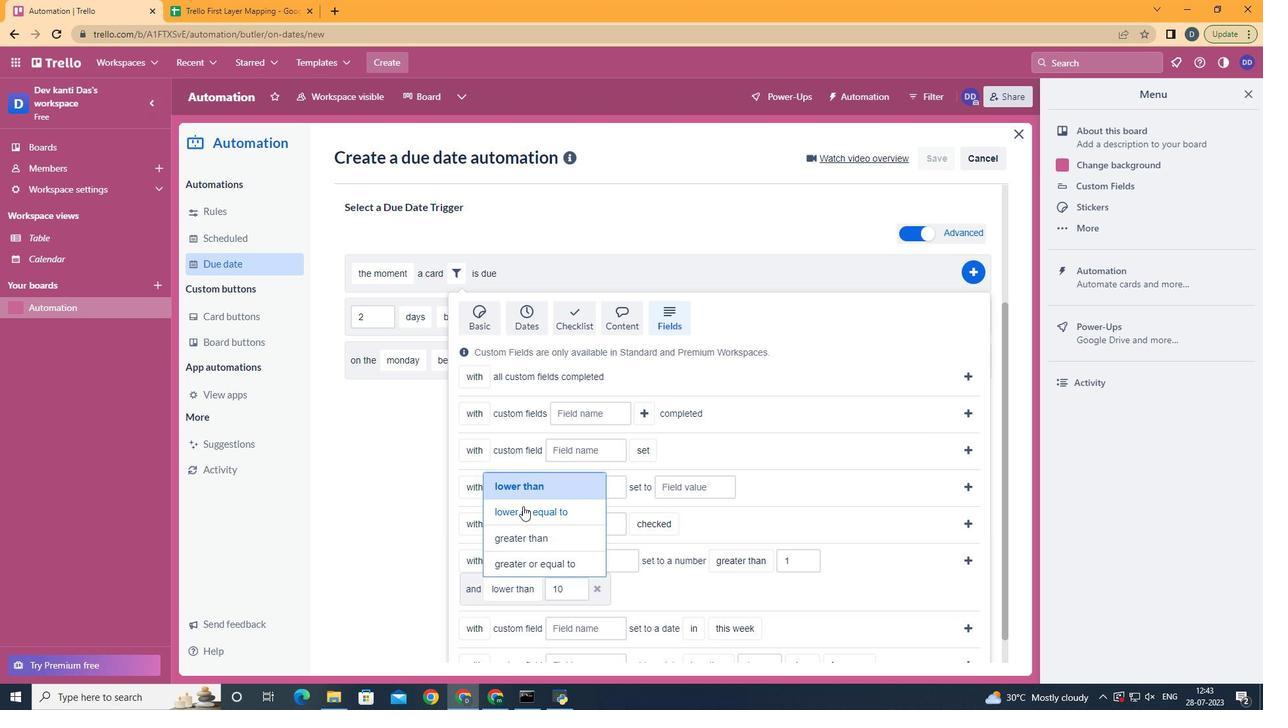
Action: Mouse pressed left at (537, 488)
Screenshot: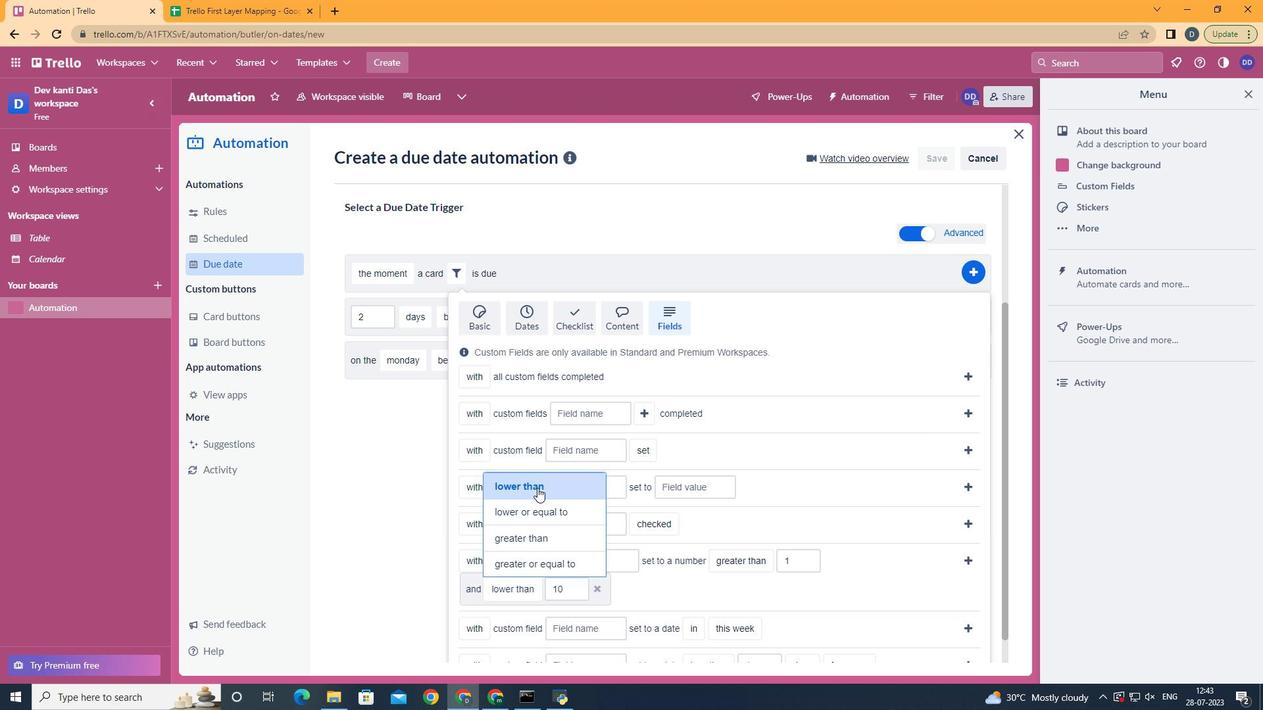 
Action: Mouse moved to (969, 557)
Screenshot: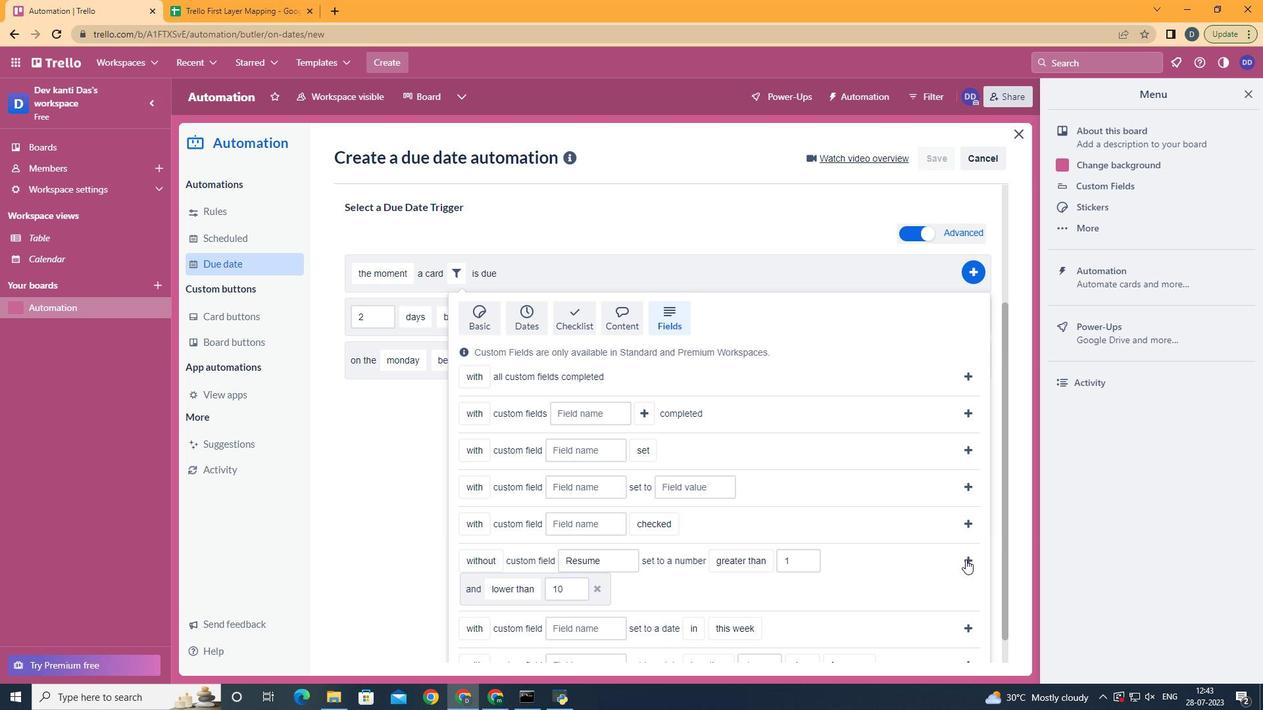 
Action: Mouse pressed left at (969, 557)
Screenshot: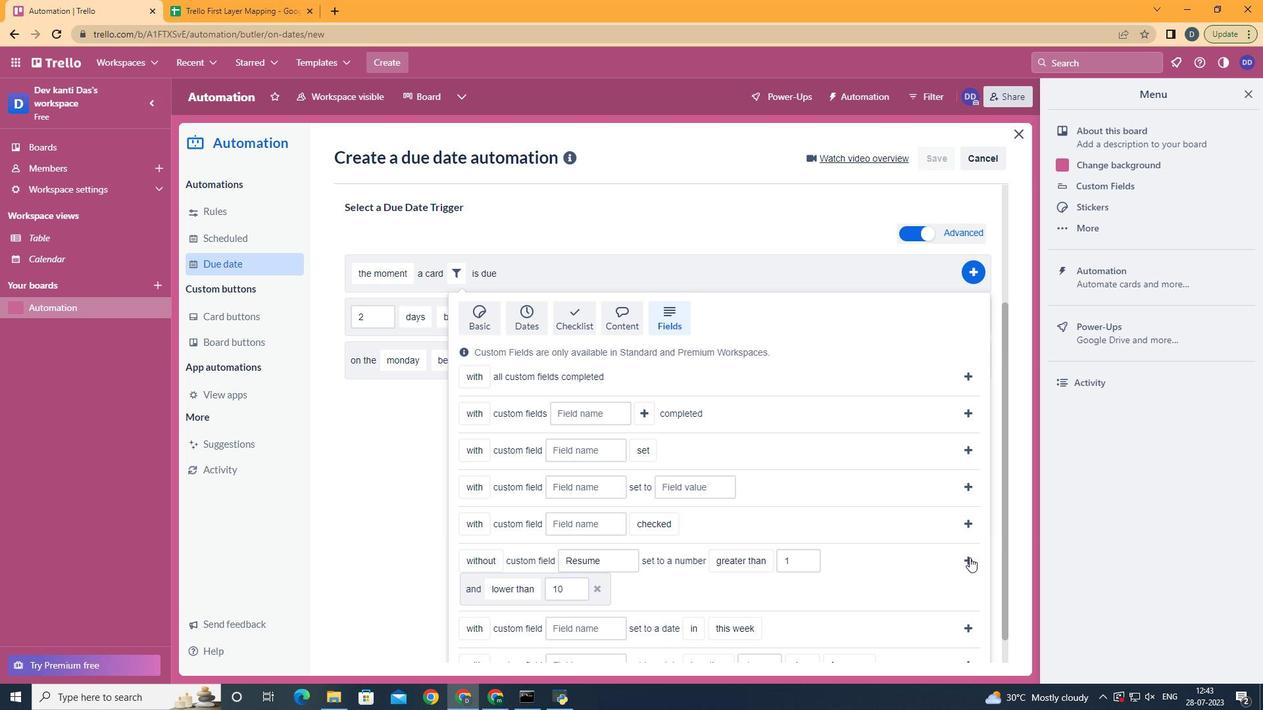 
Action: Mouse moved to (949, 556)
Screenshot: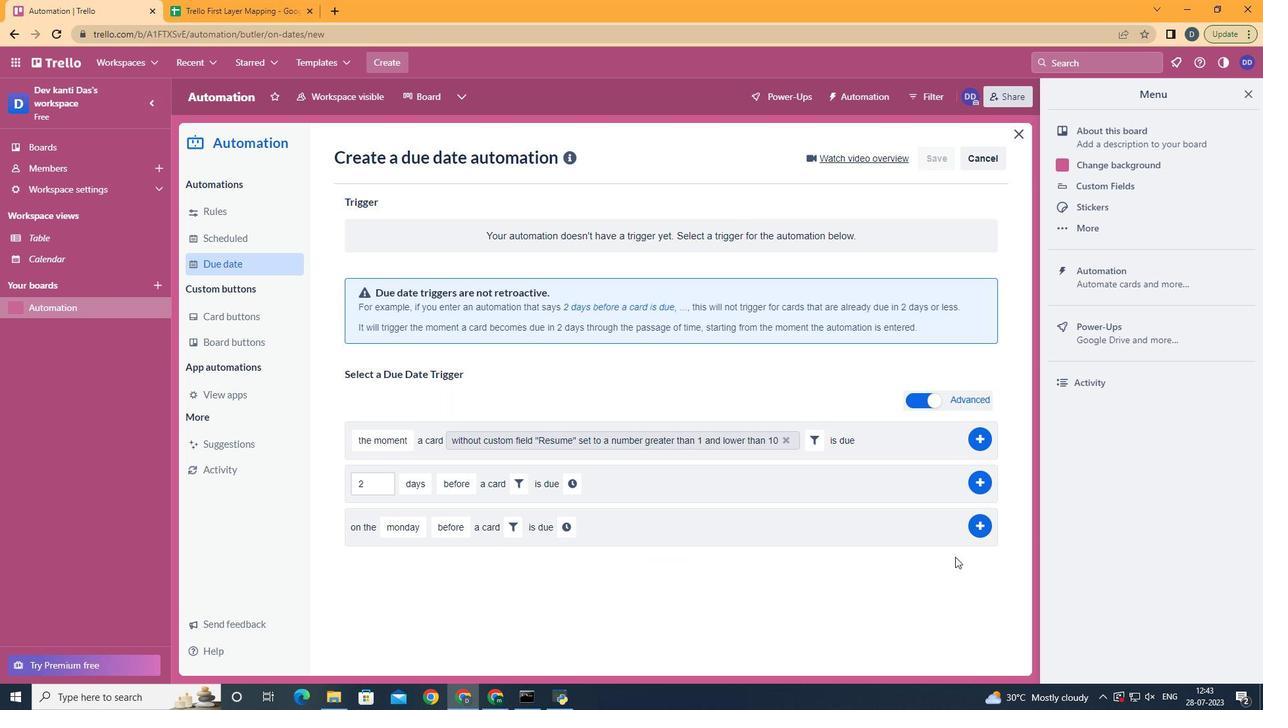 
